 Task: Add the contact request button & flow component in the site builder.
Action: Mouse moved to (925, 62)
Screenshot: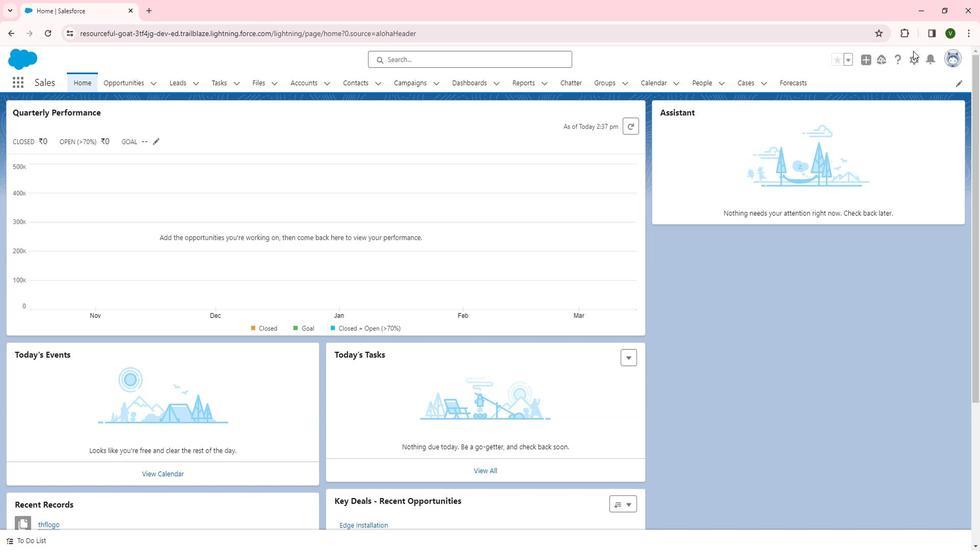 
Action: Mouse pressed left at (925, 62)
Screenshot: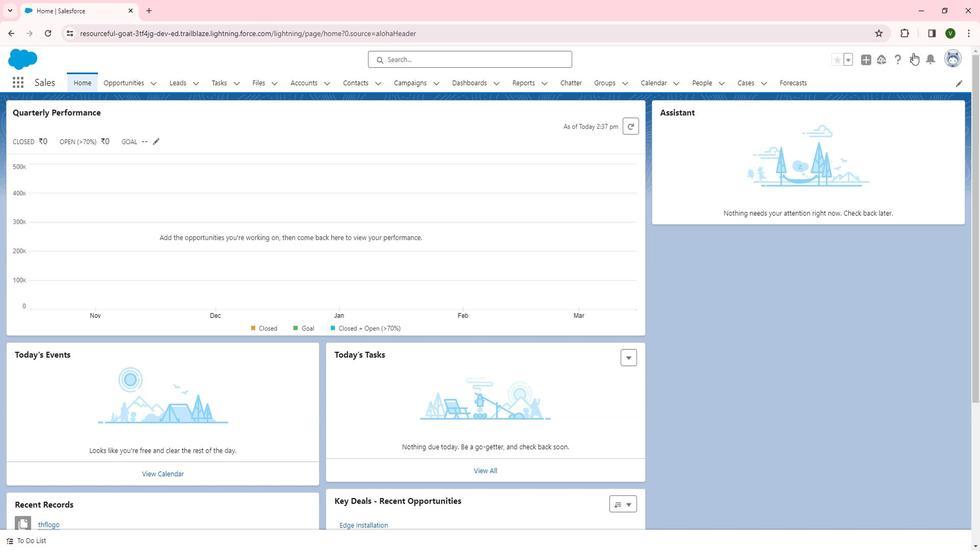 
Action: Mouse moved to (895, 104)
Screenshot: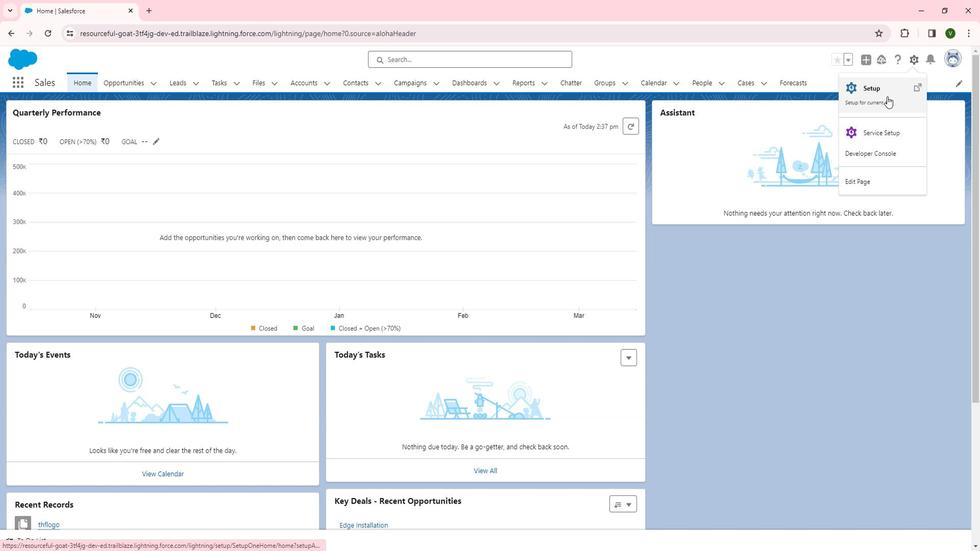 
Action: Mouse pressed left at (895, 104)
Screenshot: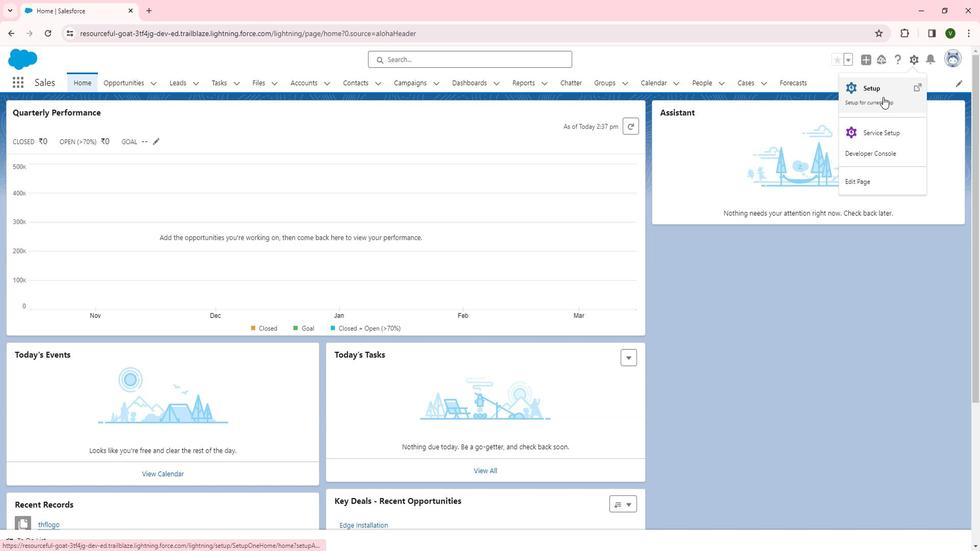 
Action: Mouse moved to (38, 420)
Screenshot: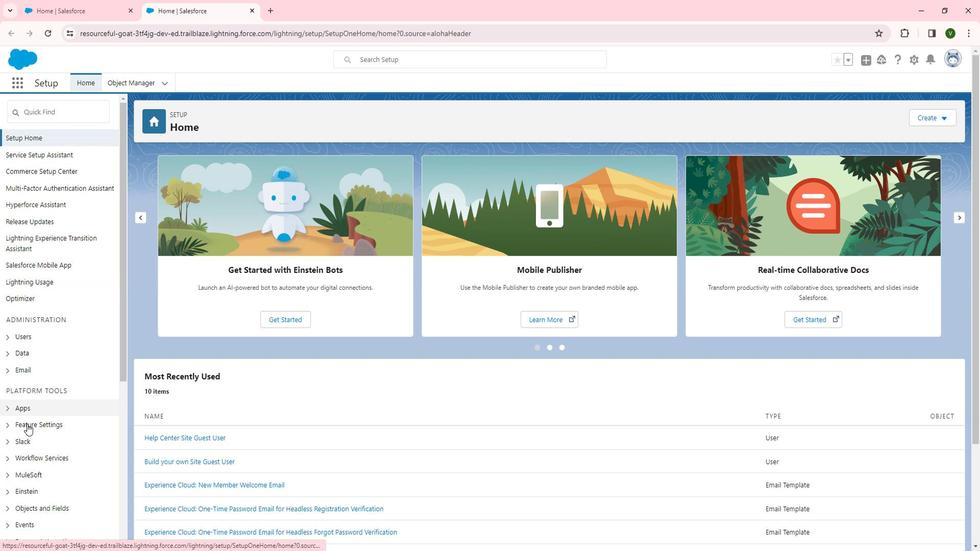 
Action: Mouse pressed left at (38, 420)
Screenshot: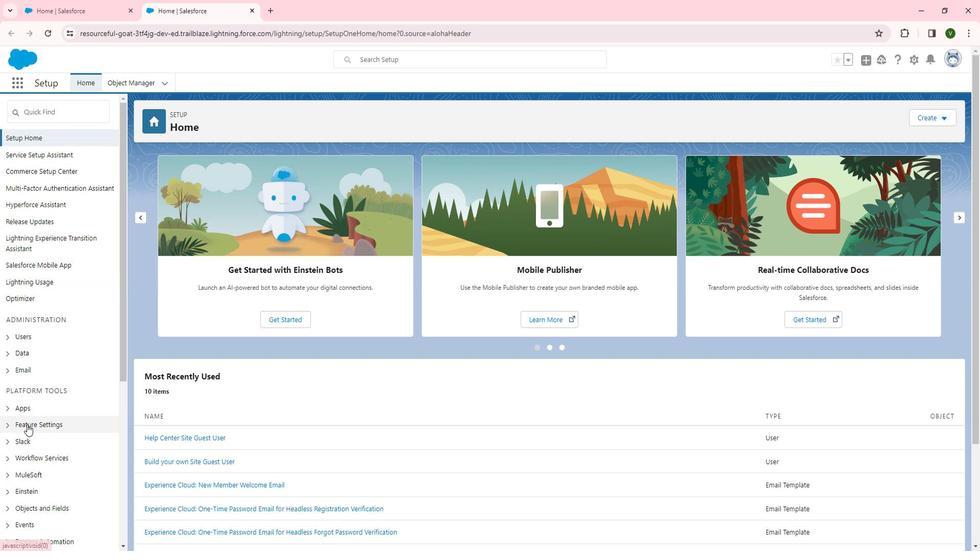
Action: Mouse scrolled (38, 419) with delta (0, 0)
Screenshot: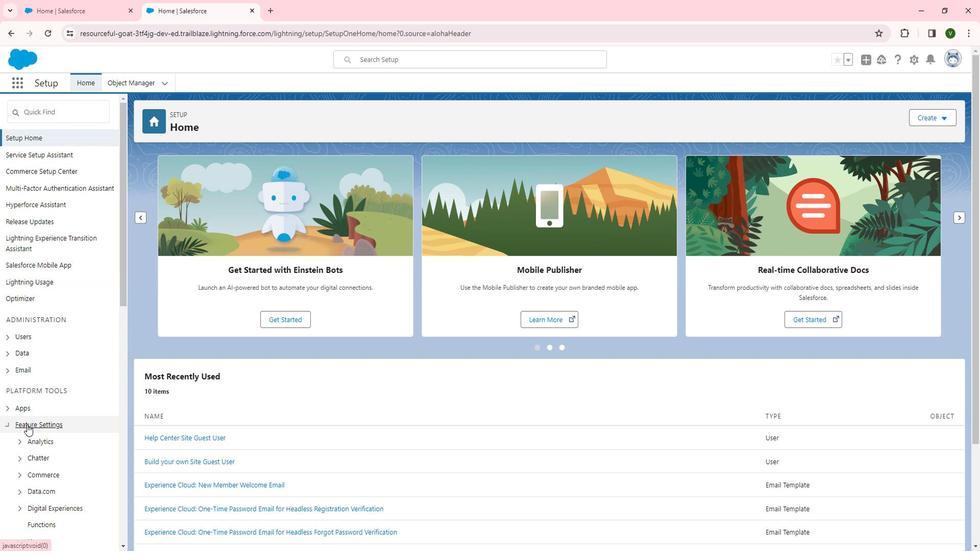 
Action: Mouse scrolled (38, 419) with delta (0, 0)
Screenshot: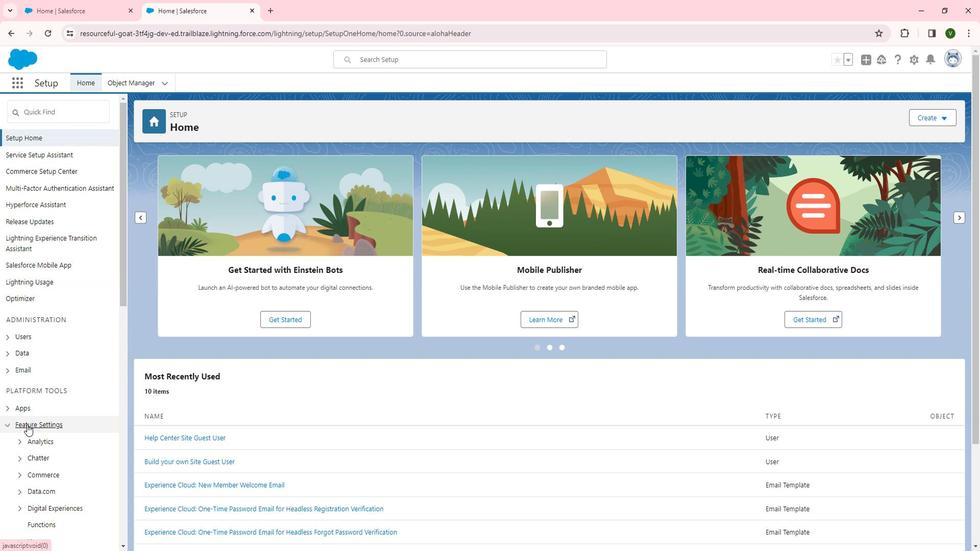 
Action: Mouse moved to (53, 397)
Screenshot: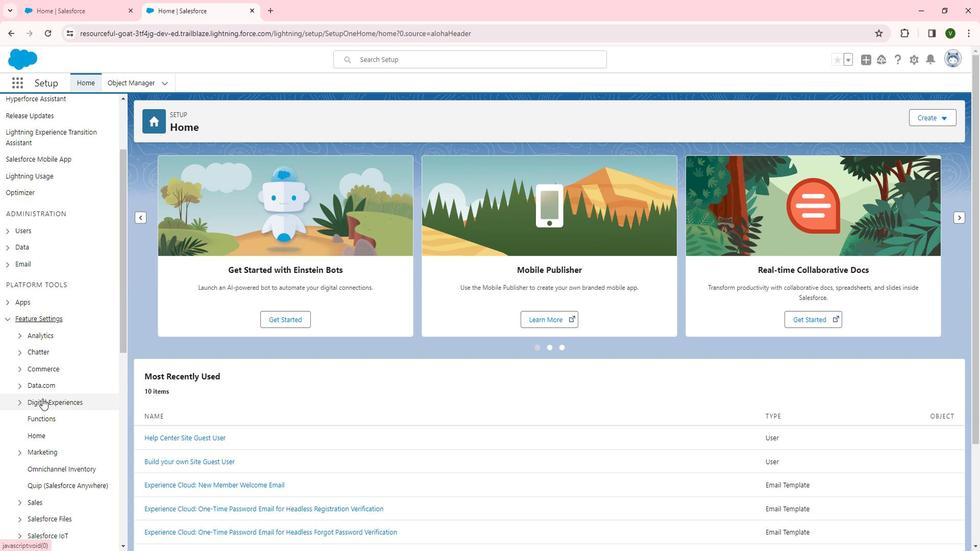 
Action: Mouse pressed left at (53, 397)
Screenshot: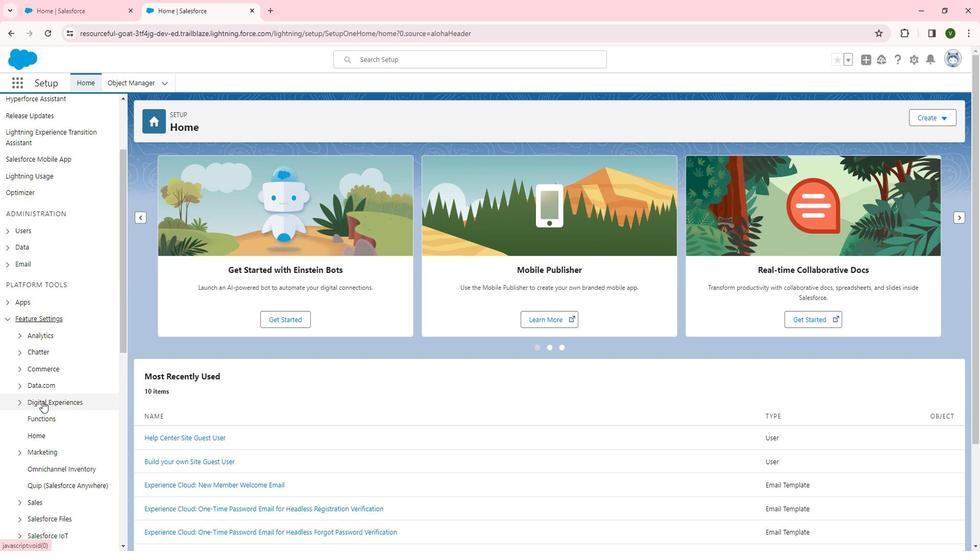 
Action: Mouse scrolled (53, 397) with delta (0, 0)
Screenshot: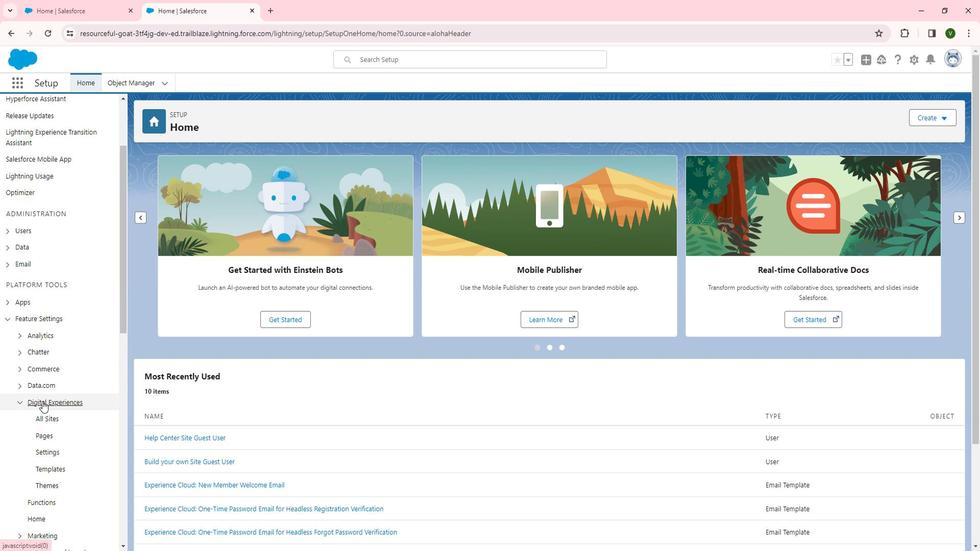 
Action: Mouse scrolled (53, 397) with delta (0, 0)
Screenshot: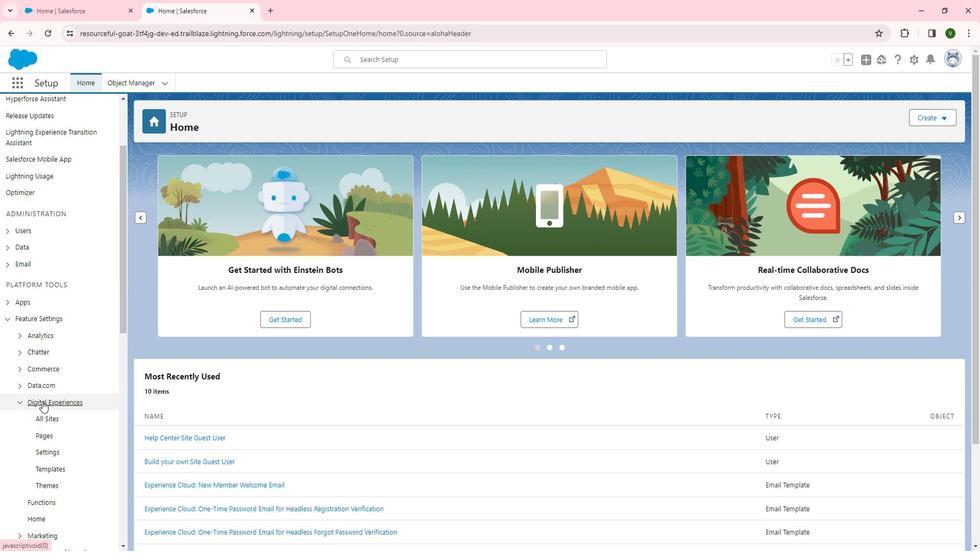 
Action: Mouse moved to (63, 310)
Screenshot: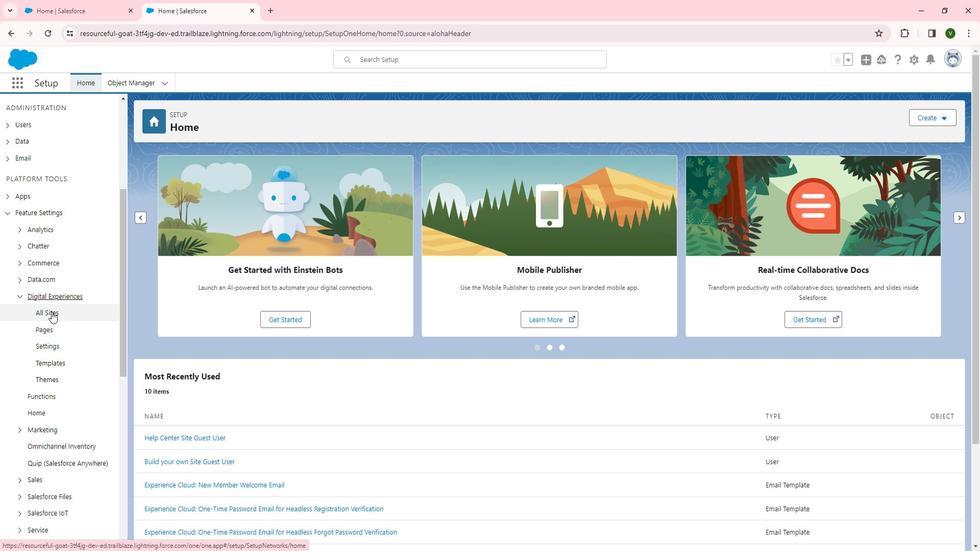 
Action: Mouse pressed left at (63, 310)
Screenshot: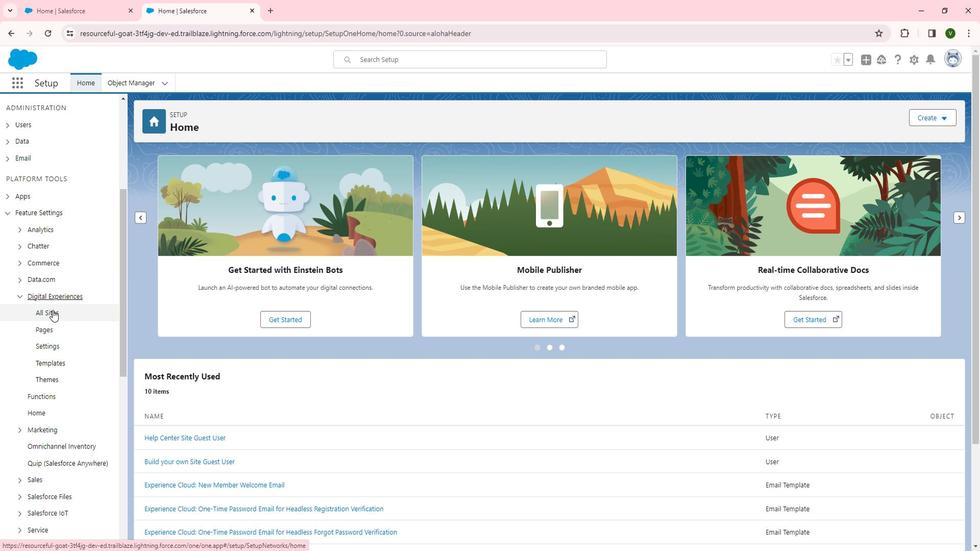 
Action: Mouse moved to (174, 269)
Screenshot: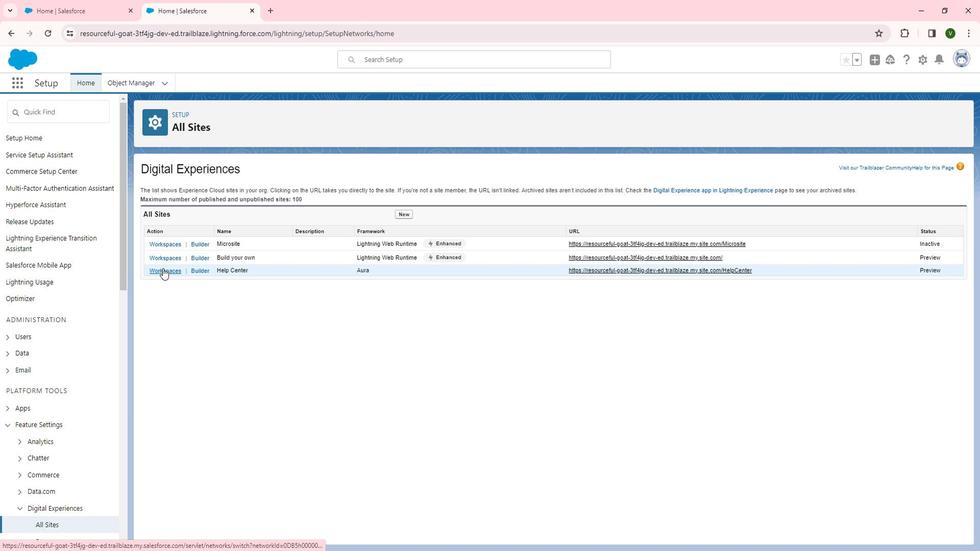 
Action: Mouse pressed left at (174, 269)
Screenshot: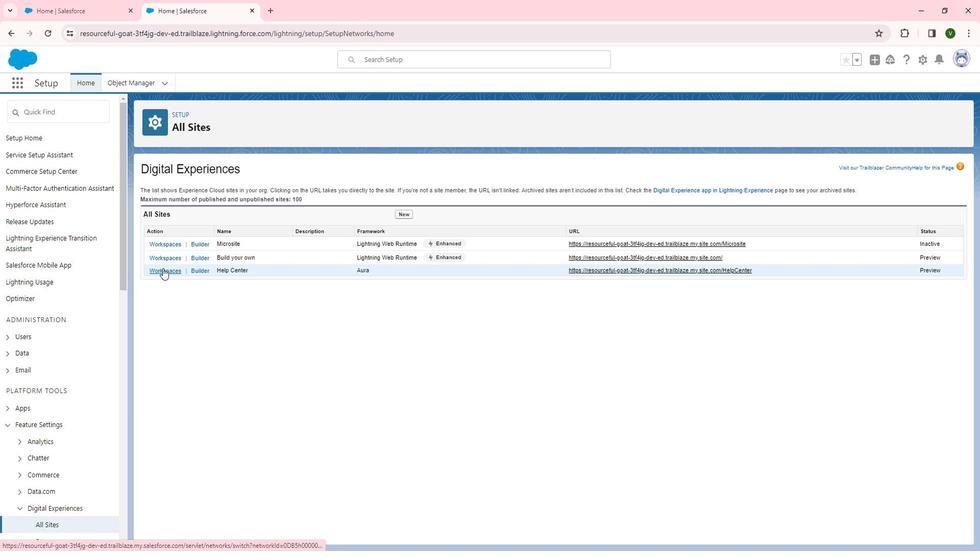 
Action: Mouse moved to (155, 238)
Screenshot: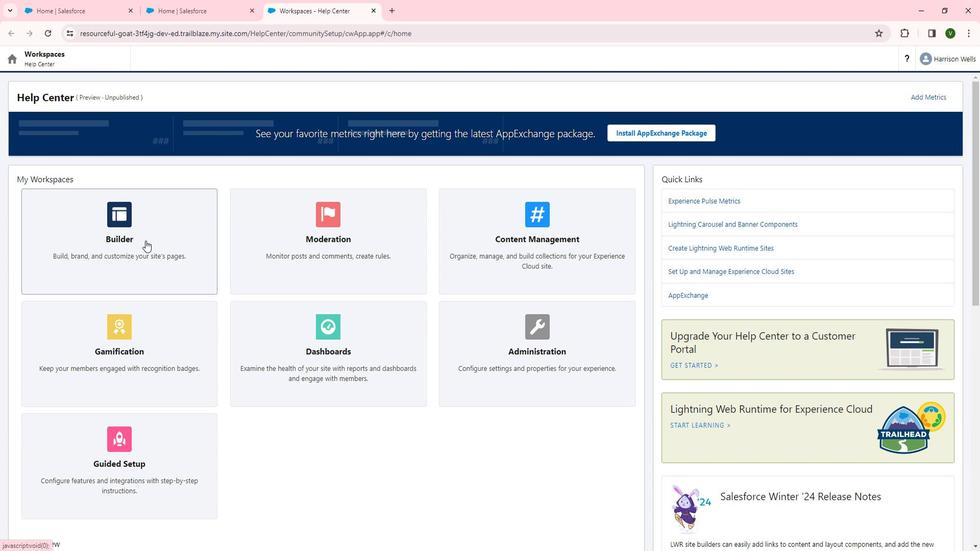 
Action: Mouse pressed left at (155, 238)
Screenshot: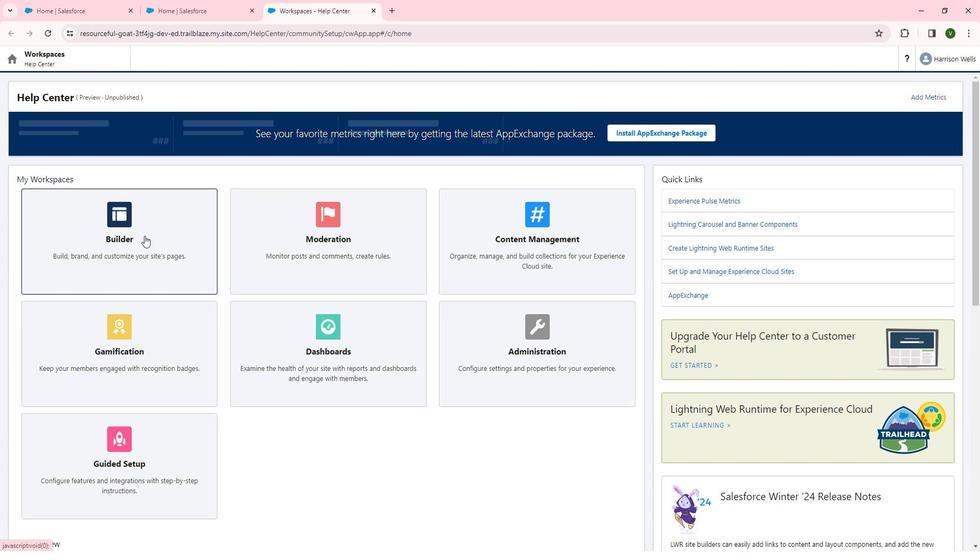 
Action: Mouse moved to (32, 119)
Screenshot: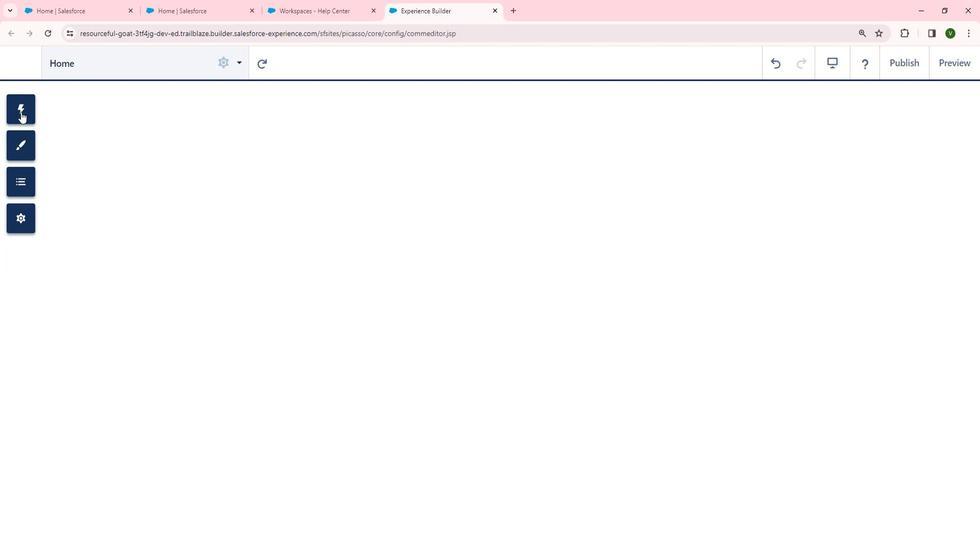 
Action: Mouse pressed left at (32, 119)
Screenshot: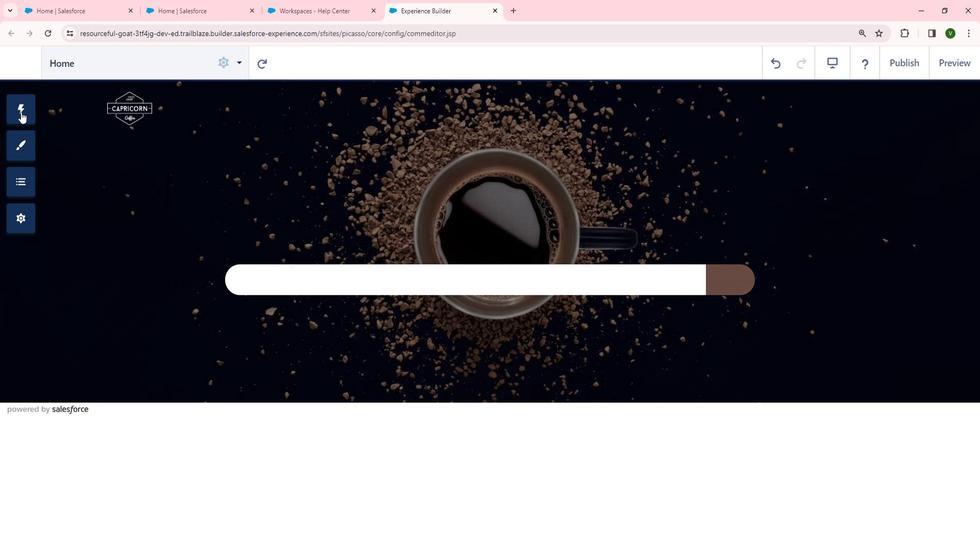 
Action: Mouse moved to (396, 458)
Screenshot: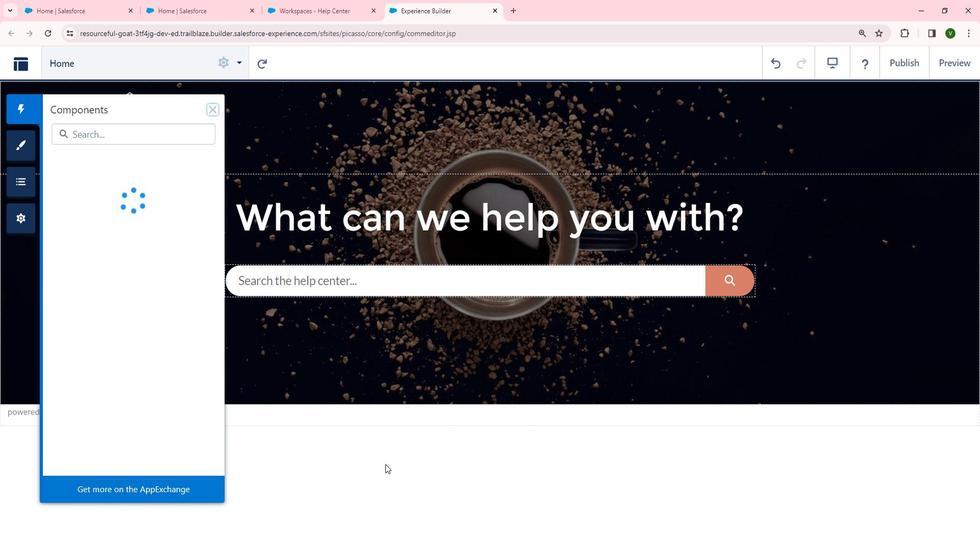 
Action: Mouse scrolled (396, 458) with delta (0, 0)
Screenshot: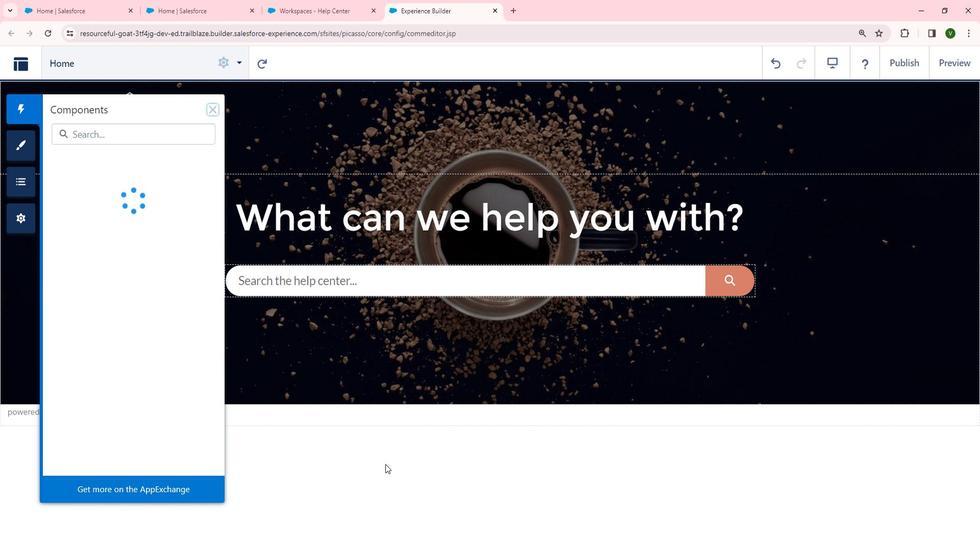 
Action: Mouse scrolled (396, 458) with delta (0, 0)
Screenshot: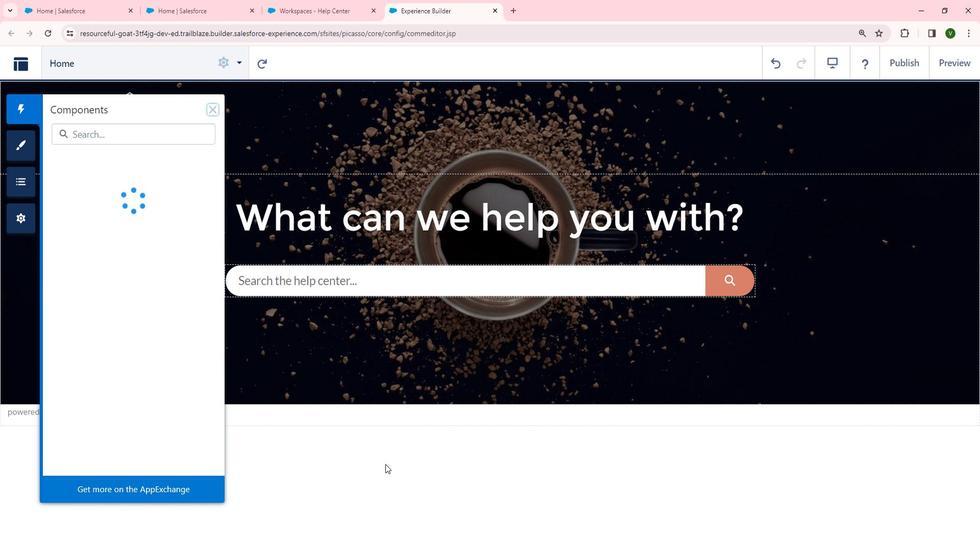 
Action: Mouse scrolled (396, 458) with delta (0, 0)
Screenshot: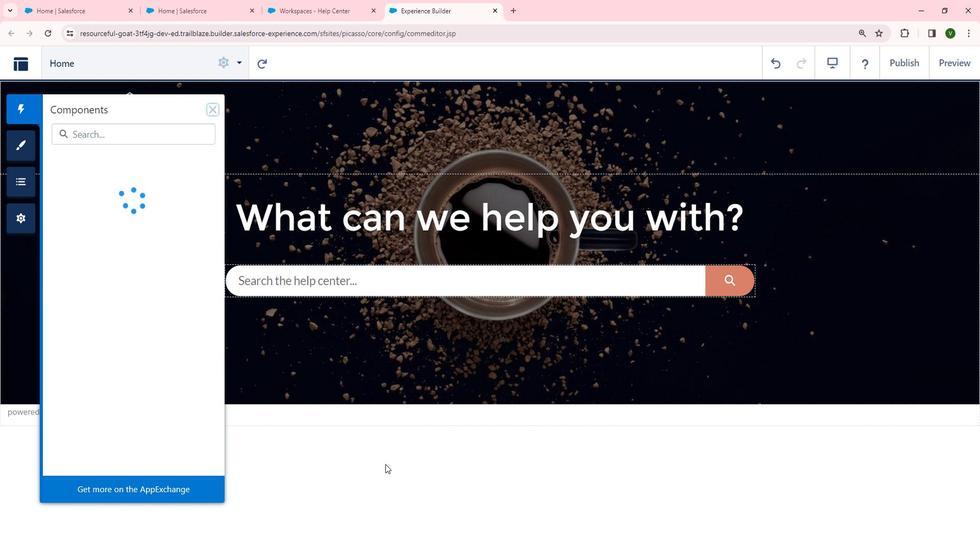 
Action: Mouse scrolled (396, 458) with delta (0, 0)
Screenshot: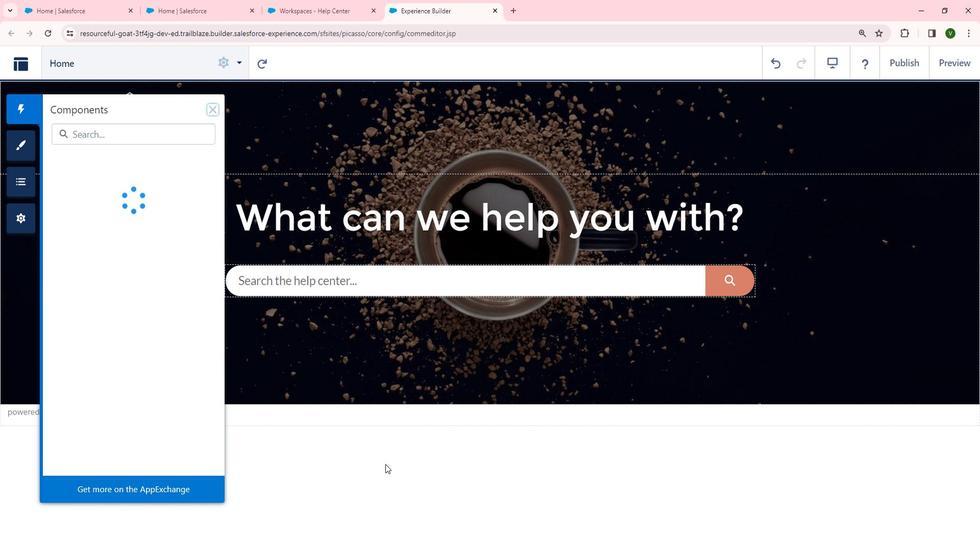 
Action: Mouse scrolled (396, 458) with delta (0, 0)
Screenshot: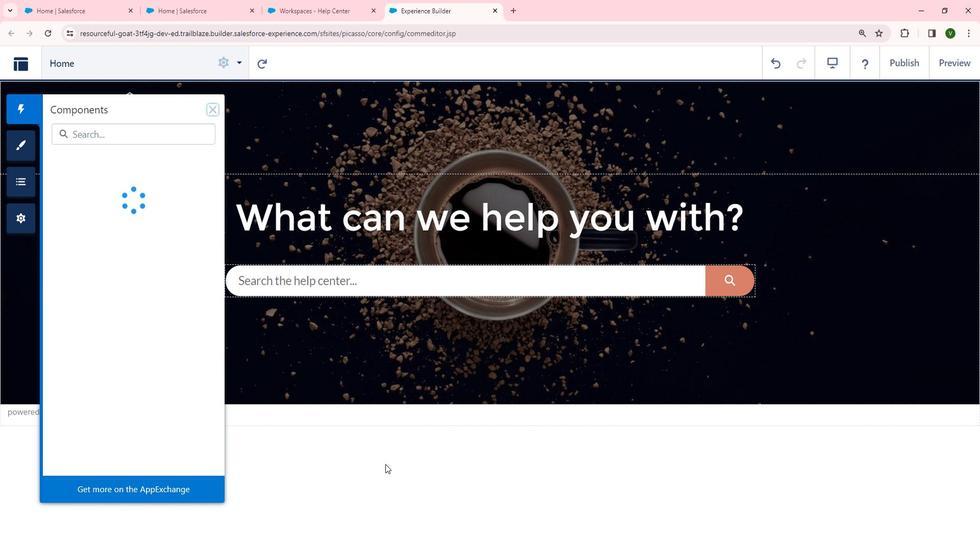 
Action: Mouse moved to (337, 424)
Screenshot: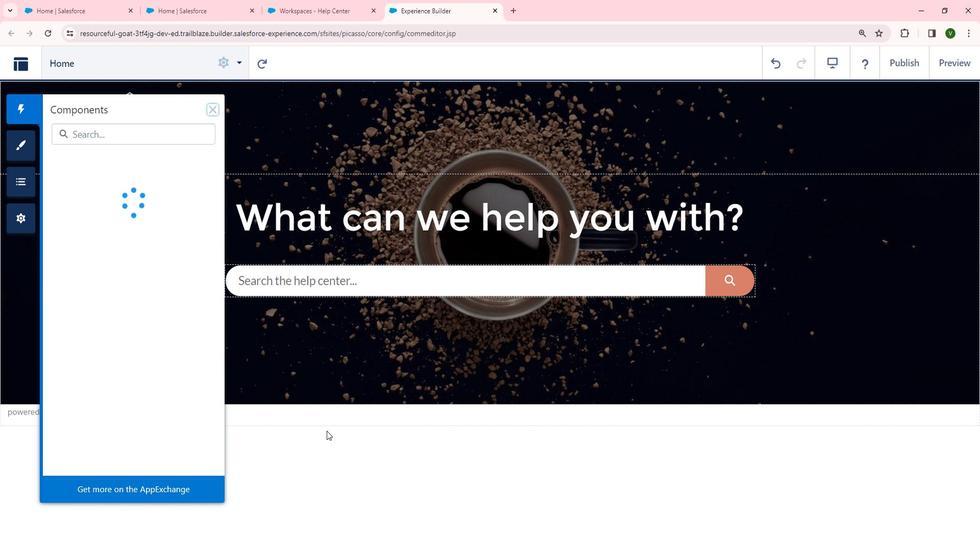 
Action: Mouse scrolled (337, 423) with delta (0, 0)
Screenshot: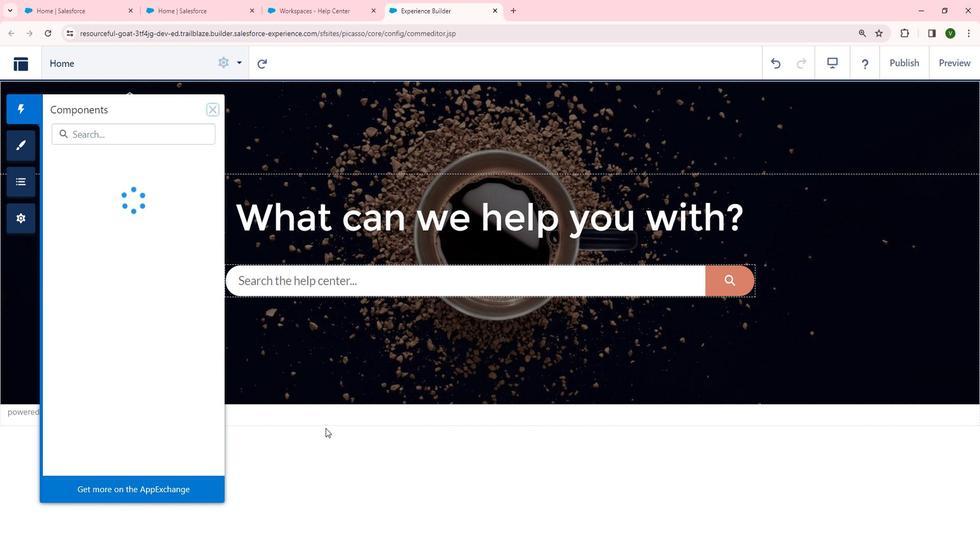 
Action: Mouse scrolled (337, 423) with delta (0, 0)
Screenshot: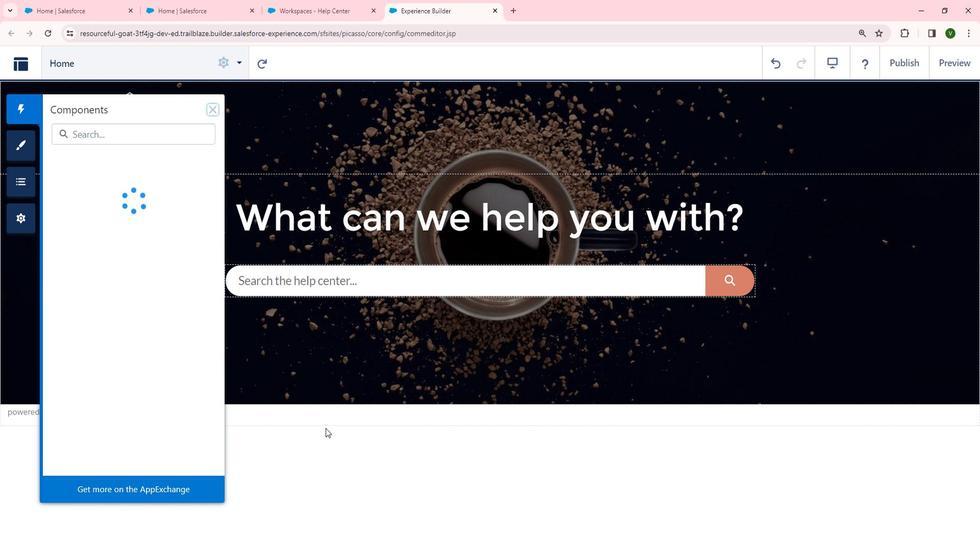 
Action: Mouse moved to (334, 423)
Screenshot: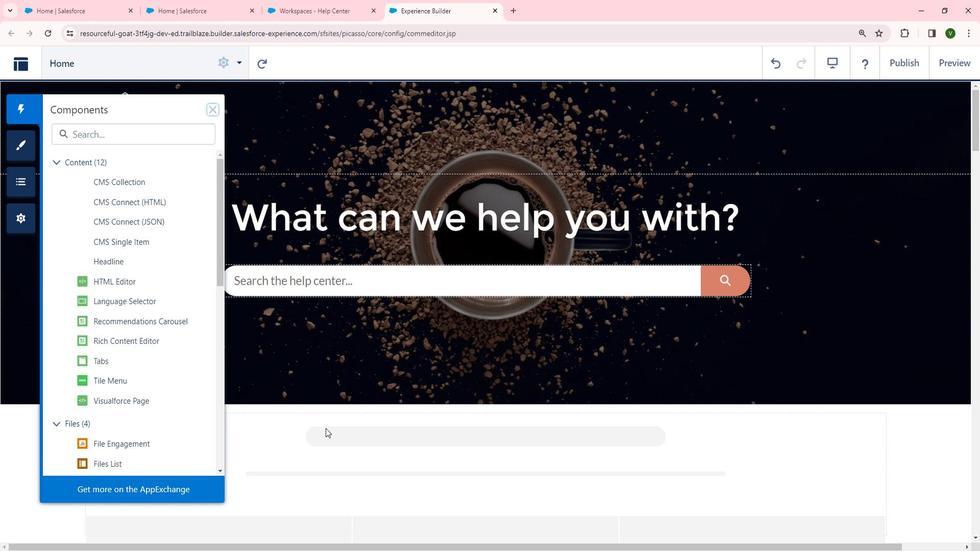 
Action: Mouse scrolled (334, 423) with delta (0, 0)
Screenshot: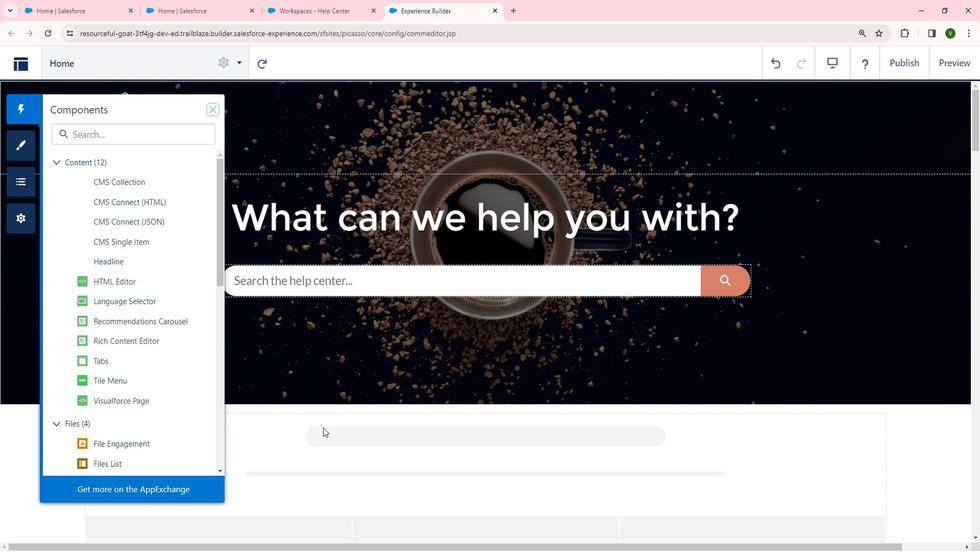 
Action: Mouse scrolled (334, 423) with delta (0, 0)
Screenshot: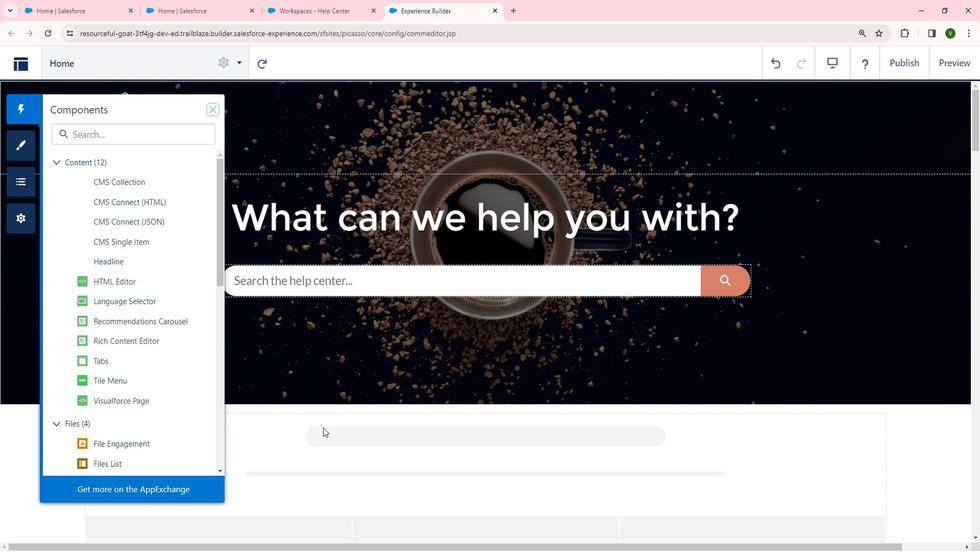 
Action: Mouse scrolled (334, 423) with delta (0, 0)
Screenshot: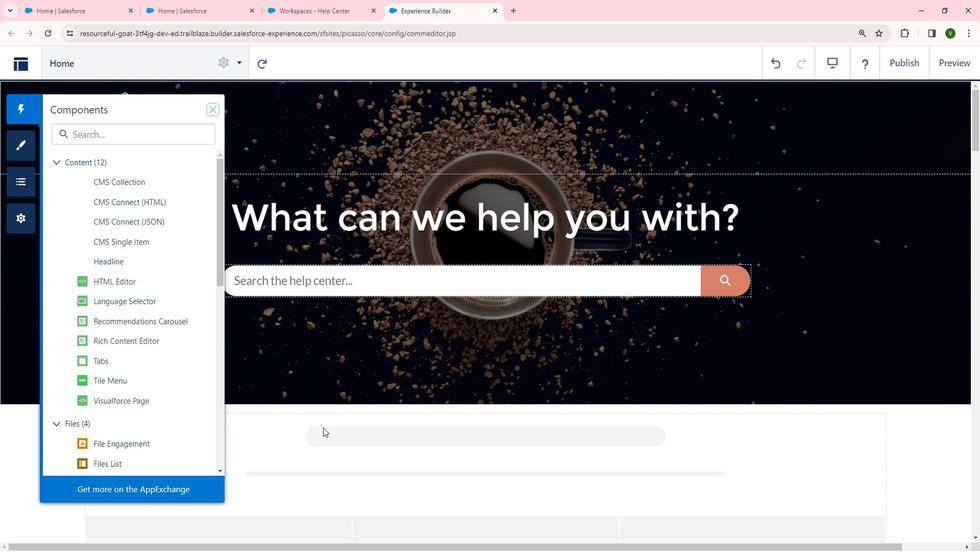 
Action: Mouse scrolled (334, 423) with delta (0, 0)
Screenshot: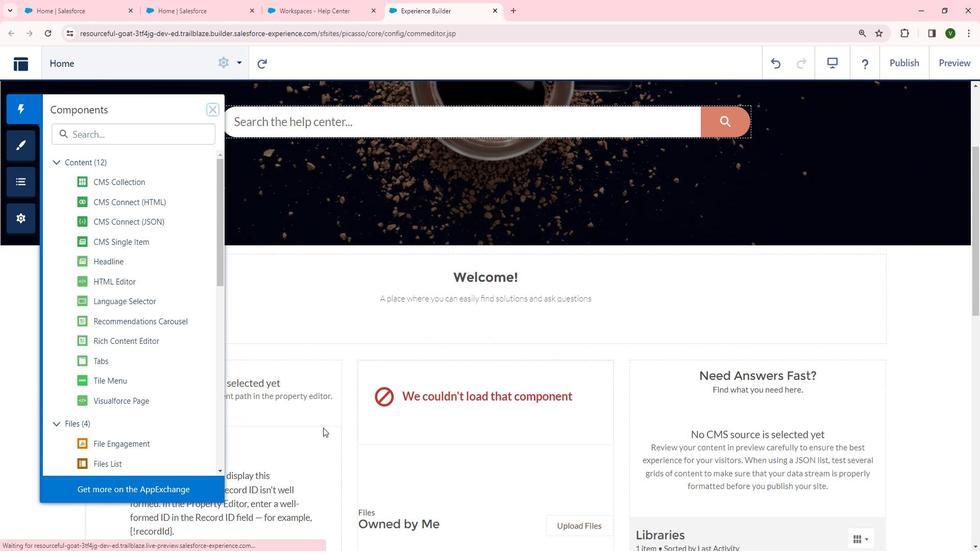 
Action: Mouse scrolled (334, 423) with delta (0, 0)
Screenshot: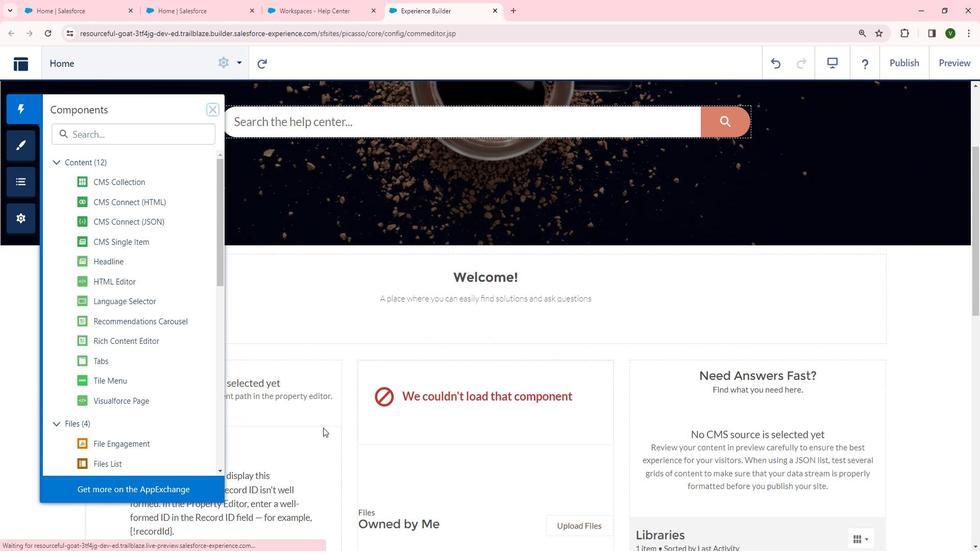 
Action: Mouse scrolled (334, 423) with delta (0, 0)
Screenshot: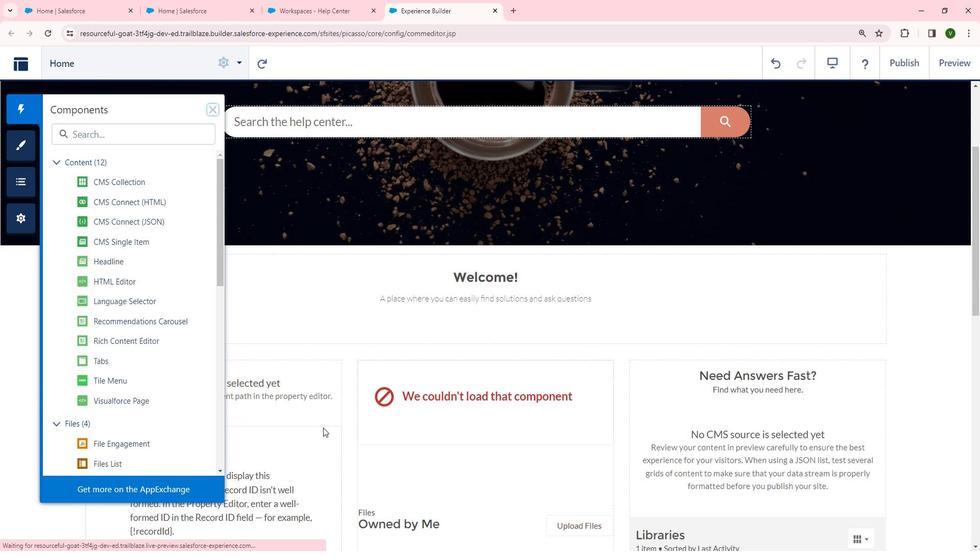 
Action: Mouse scrolled (334, 423) with delta (0, 0)
Screenshot: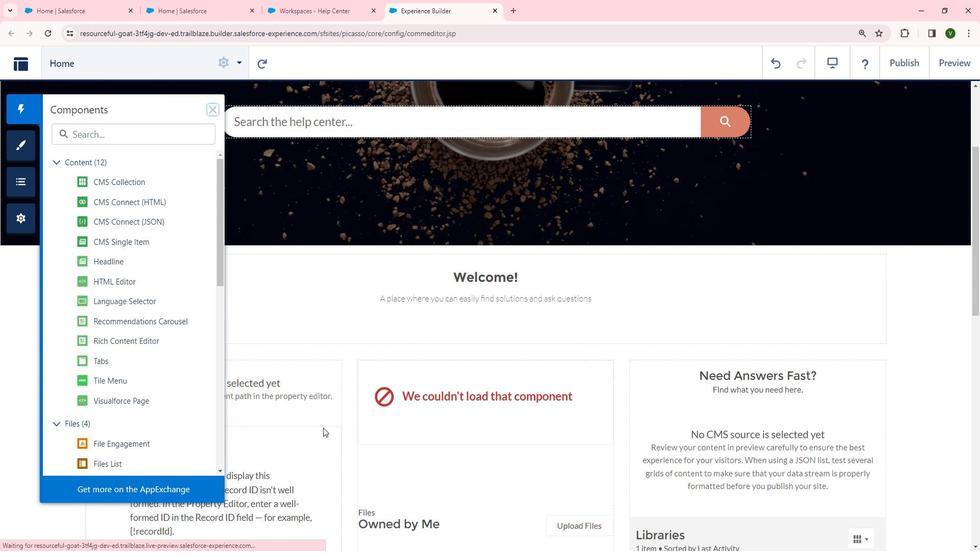 
Action: Mouse moved to (161, 327)
Screenshot: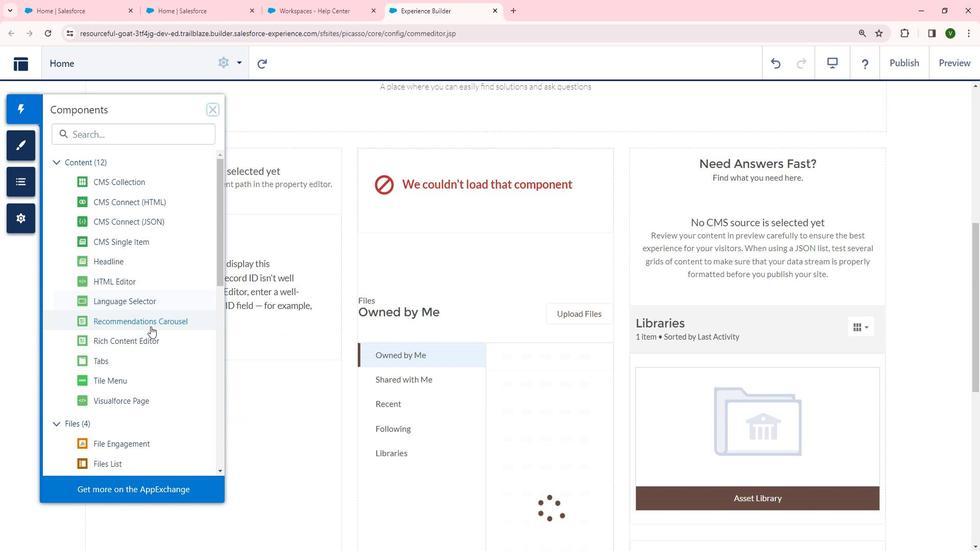 
Action: Mouse scrolled (161, 327) with delta (0, 0)
Screenshot: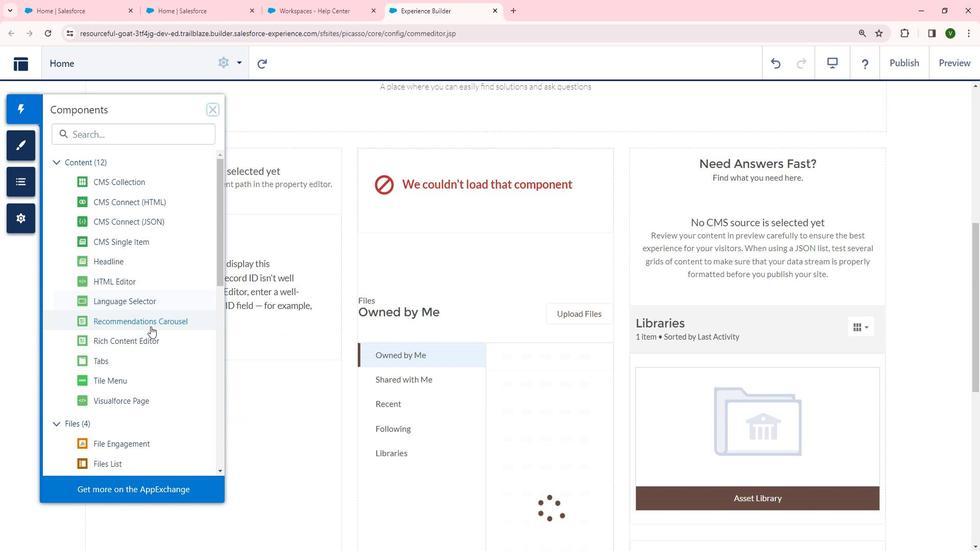 
Action: Mouse scrolled (161, 327) with delta (0, 0)
Screenshot: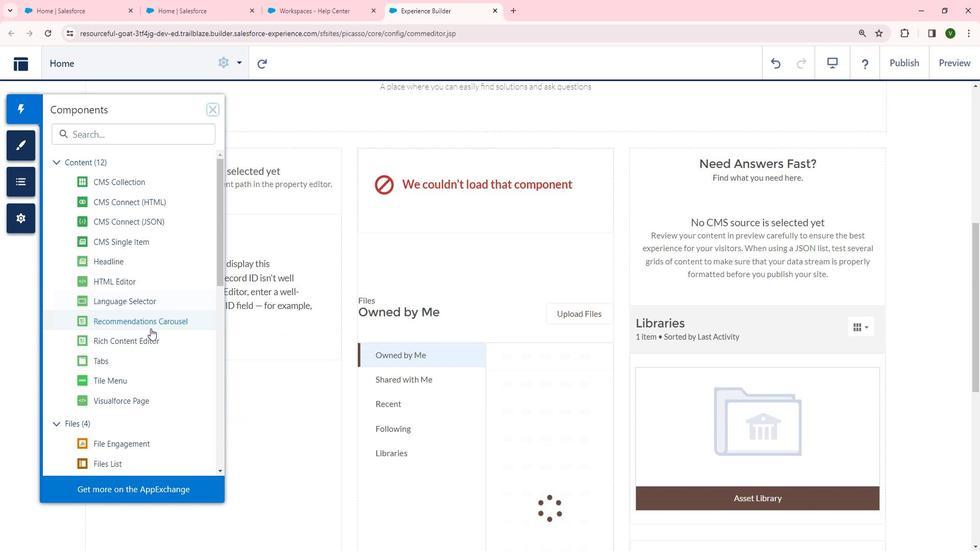 
Action: Mouse scrolled (161, 327) with delta (0, 0)
Screenshot: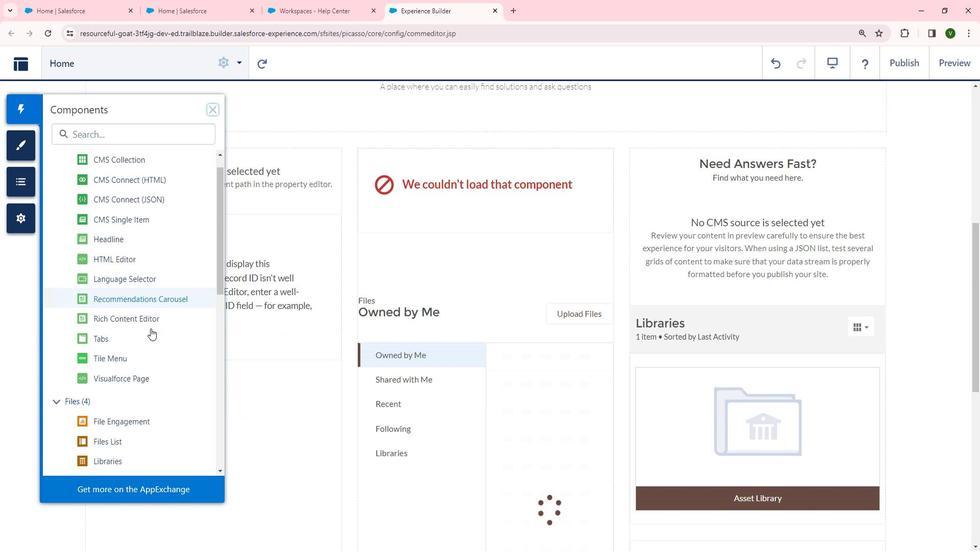 
Action: Mouse scrolled (161, 327) with delta (0, 0)
Screenshot: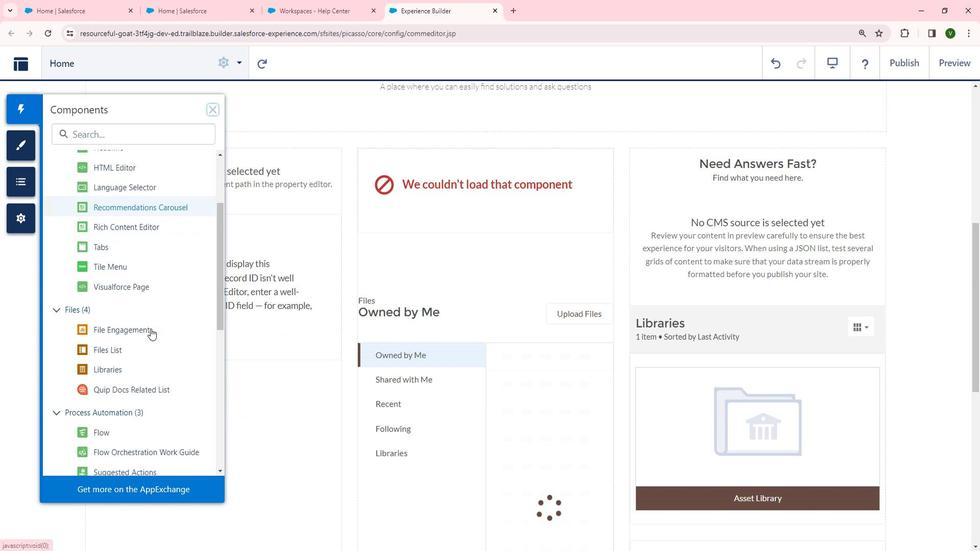 
Action: Mouse moved to (161, 328)
Screenshot: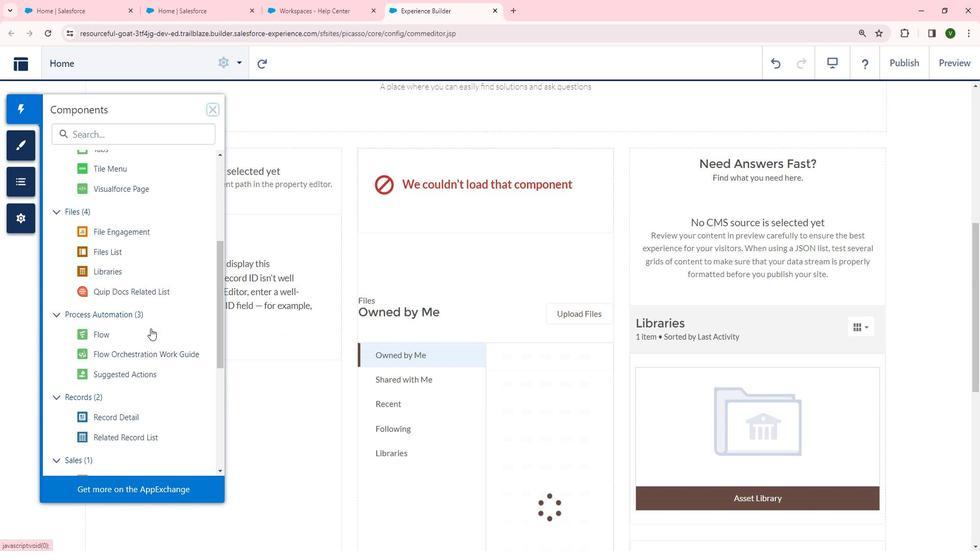 
Action: Mouse scrolled (161, 327) with delta (0, 0)
Screenshot: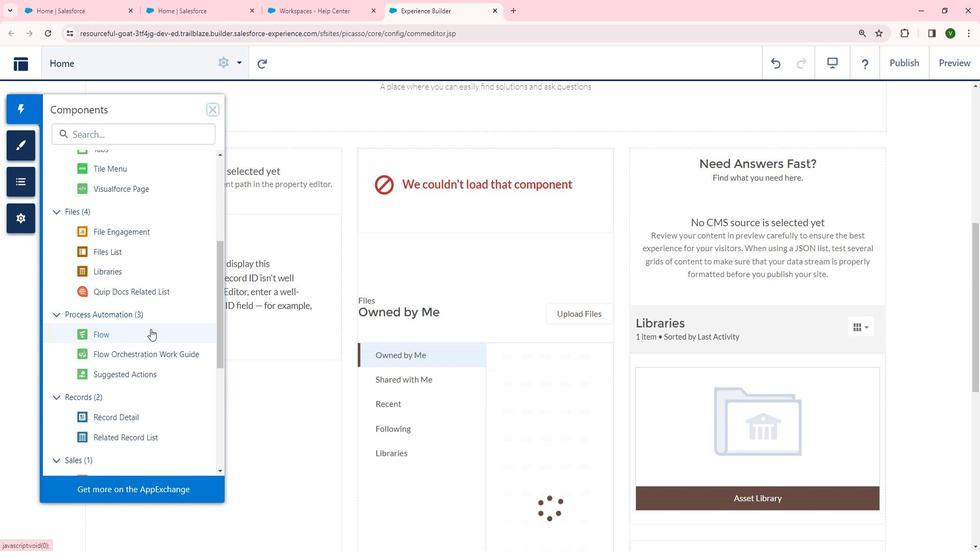 
Action: Mouse scrolled (161, 327) with delta (0, 0)
Screenshot: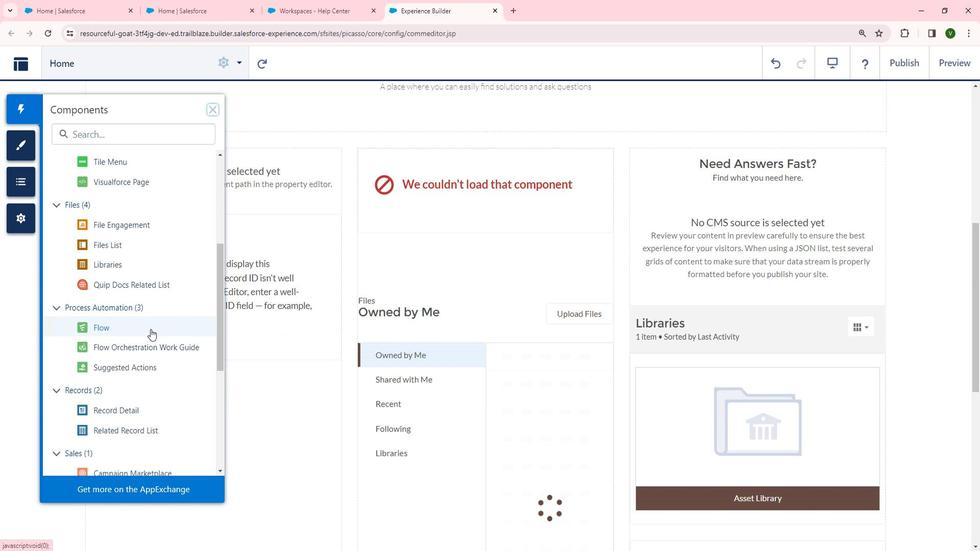 
Action: Mouse scrolled (161, 327) with delta (0, 0)
Screenshot: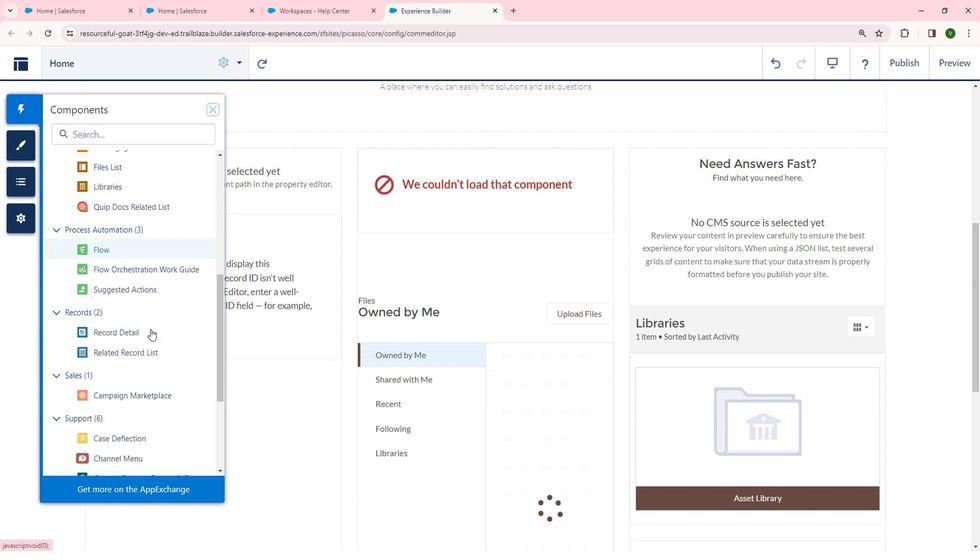 
Action: Mouse moved to (162, 330)
Screenshot: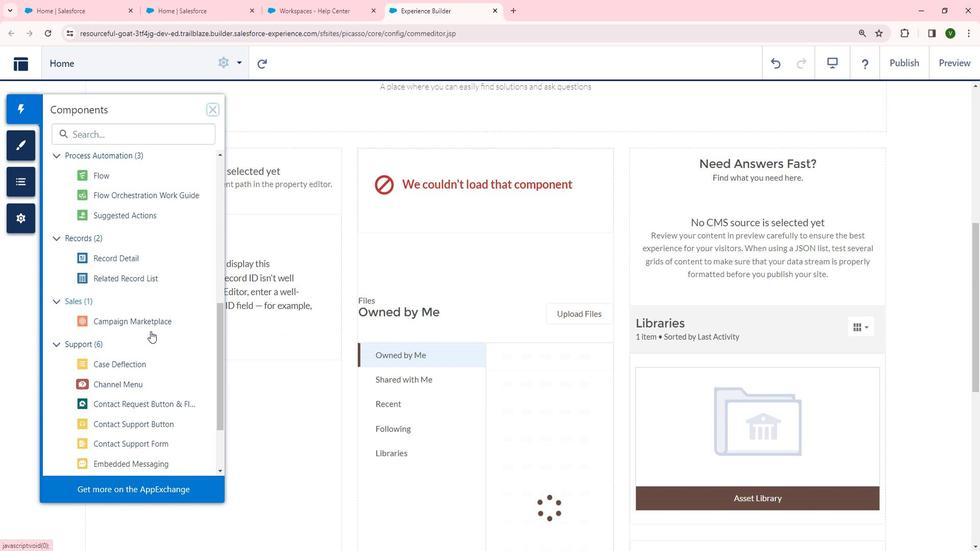 
Action: Mouse scrolled (162, 330) with delta (0, 0)
Screenshot: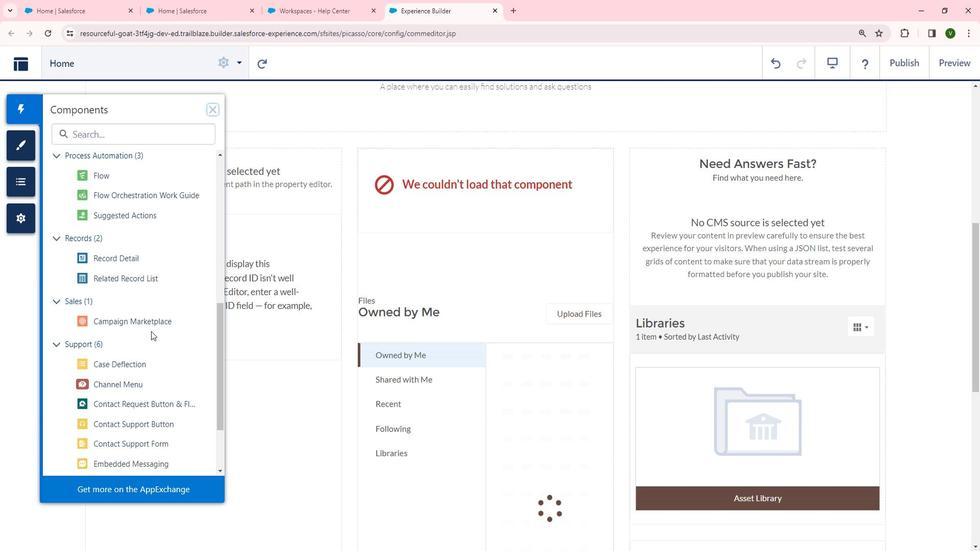 
Action: Mouse moved to (169, 351)
Screenshot: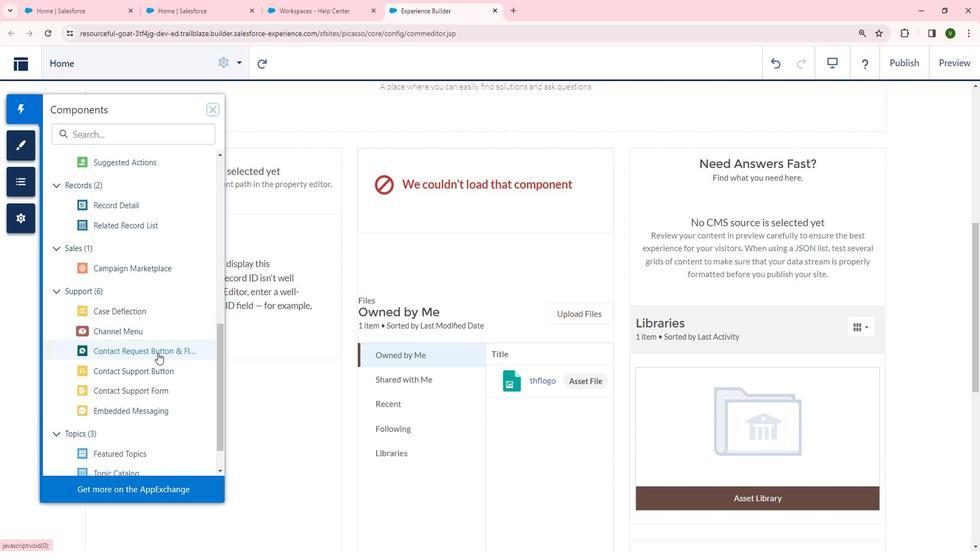 
Action: Mouse pressed left at (169, 351)
Screenshot: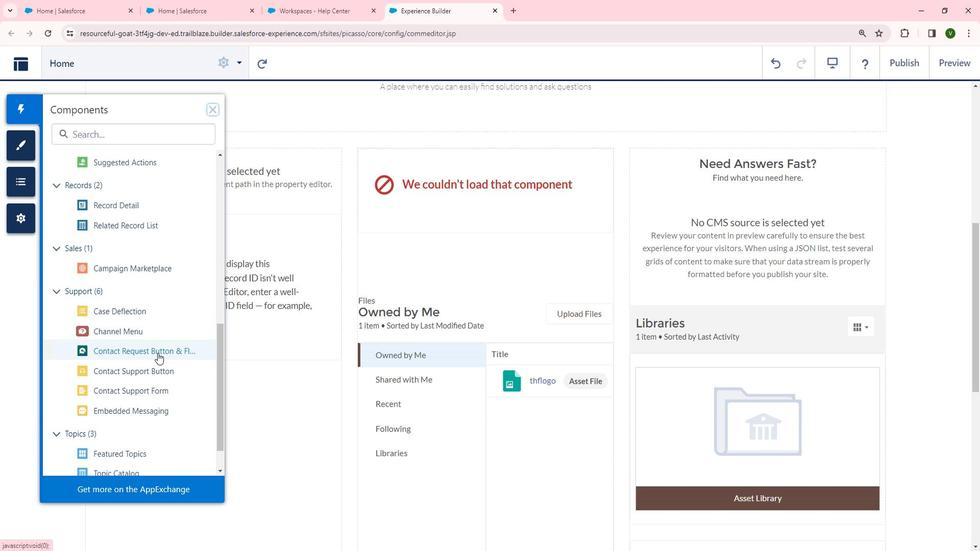 
Action: Mouse moved to (401, 465)
Screenshot: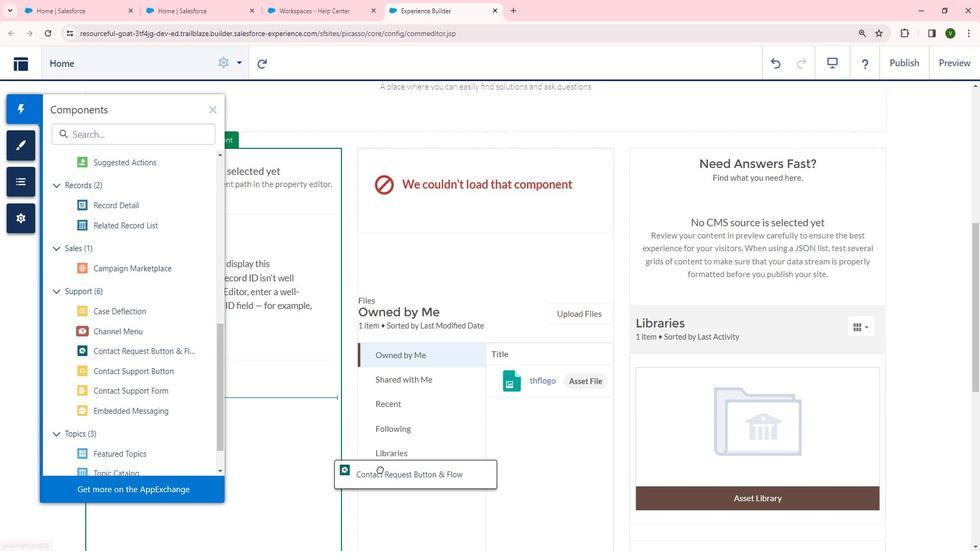 
Action: Mouse scrolled (401, 464) with delta (0, 0)
Screenshot: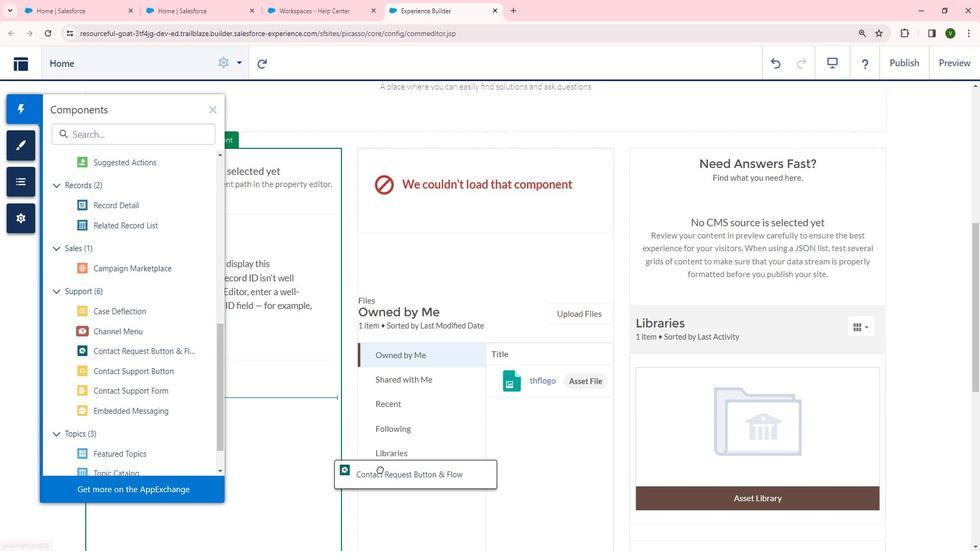 
Action: Mouse scrolled (401, 464) with delta (0, 0)
Screenshot: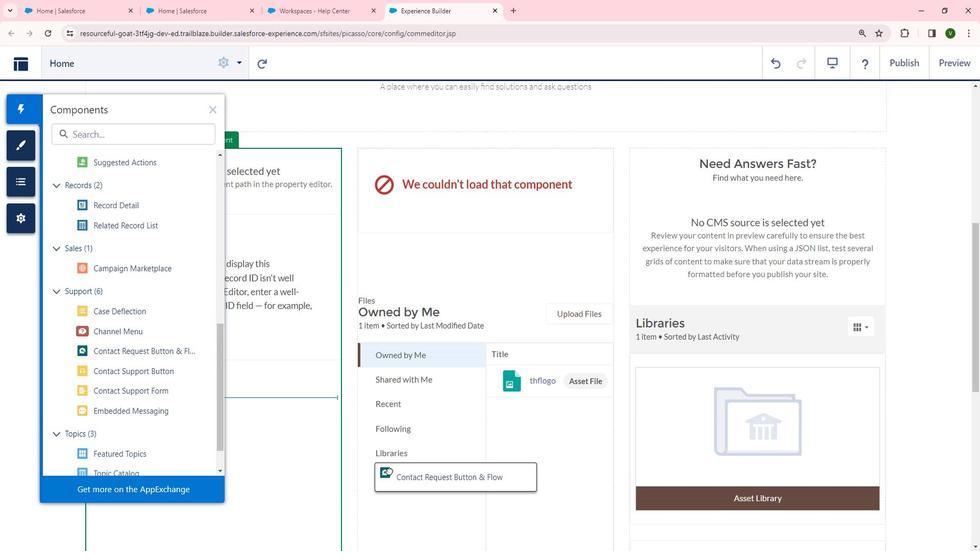 
Action: Mouse scrolled (401, 464) with delta (0, 0)
Screenshot: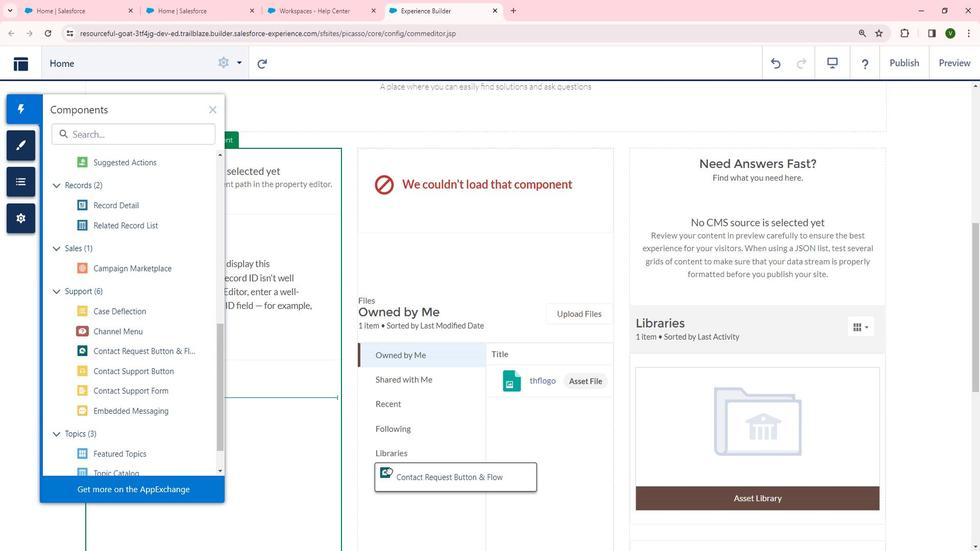 
Action: Mouse scrolled (401, 464) with delta (0, 0)
Screenshot: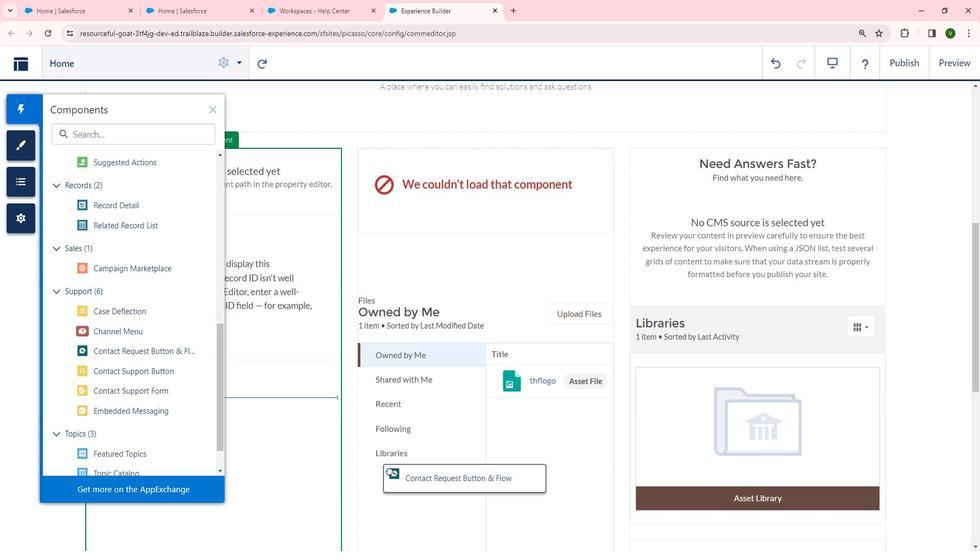 
Action: Mouse moved to (402, 465)
Screenshot: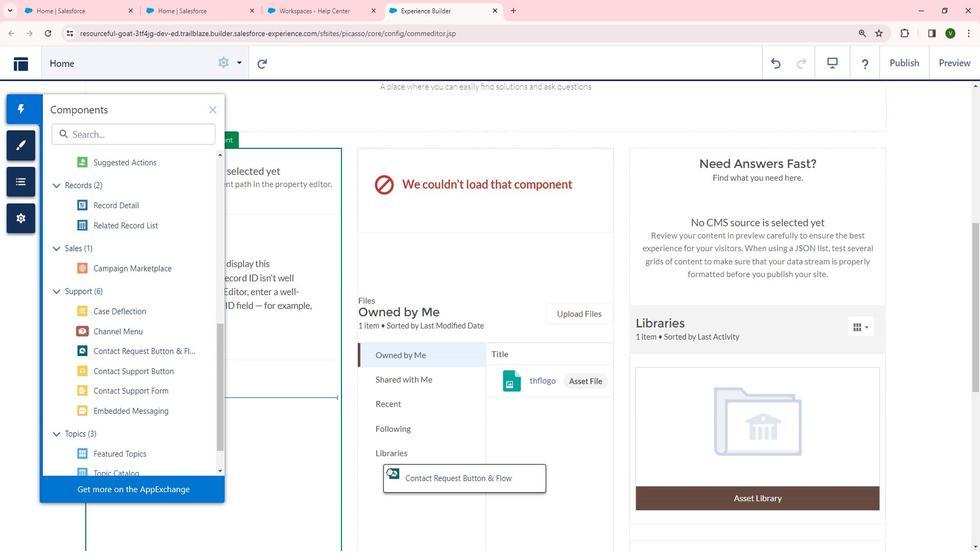 
Action: Mouse scrolled (402, 465) with delta (0, 0)
Screenshot: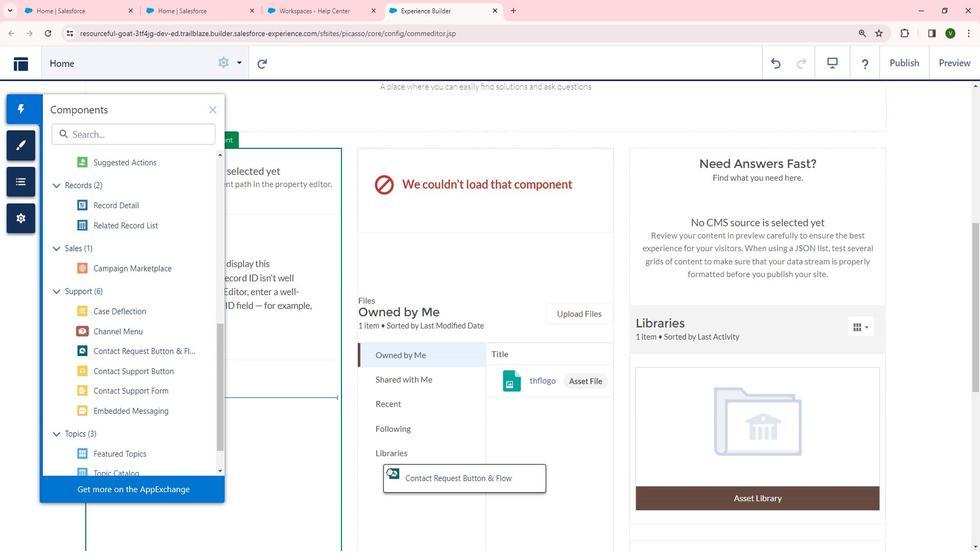 
Action: Mouse moved to (729, 501)
Screenshot: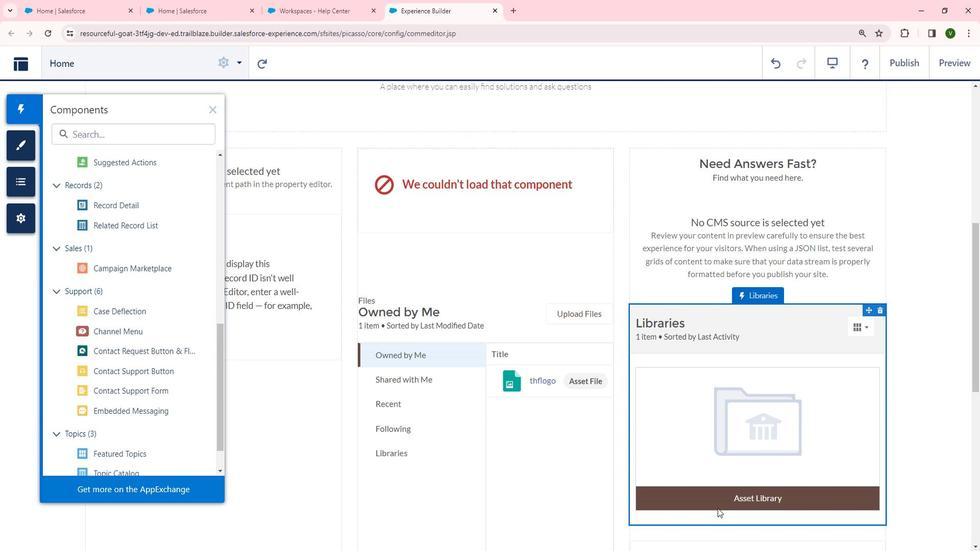 
Action: Mouse scrolled (729, 500) with delta (0, 0)
Screenshot: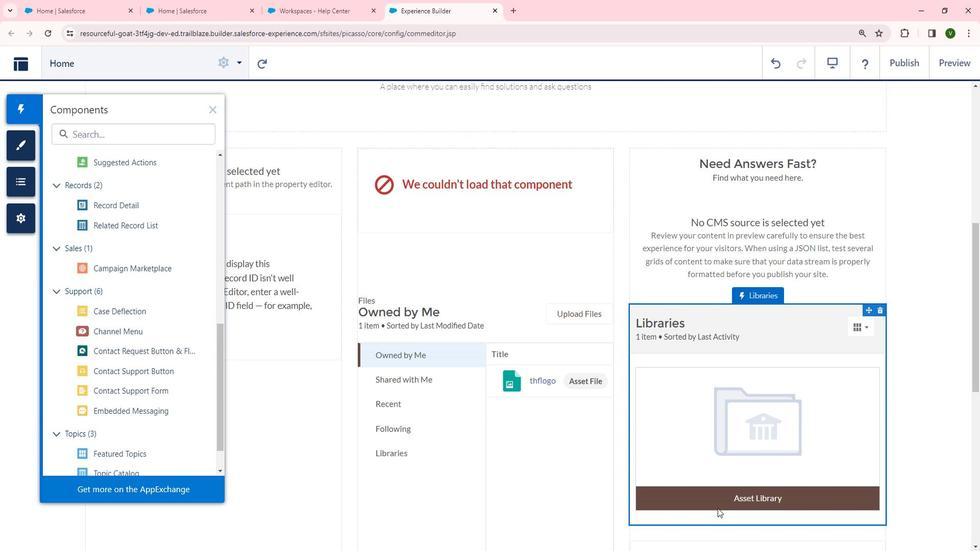 
Action: Mouse scrolled (729, 500) with delta (0, 0)
Screenshot: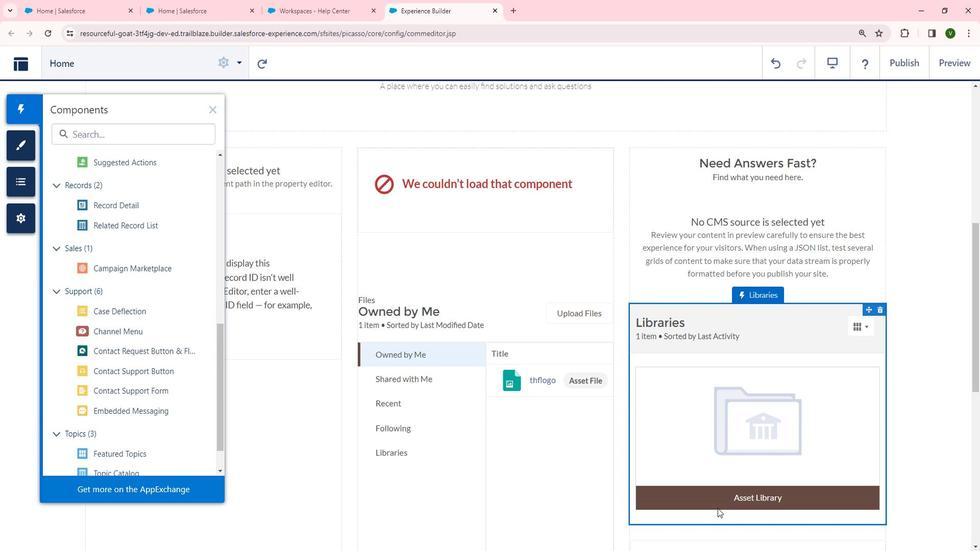 
Action: Mouse scrolled (729, 500) with delta (0, 0)
Screenshot: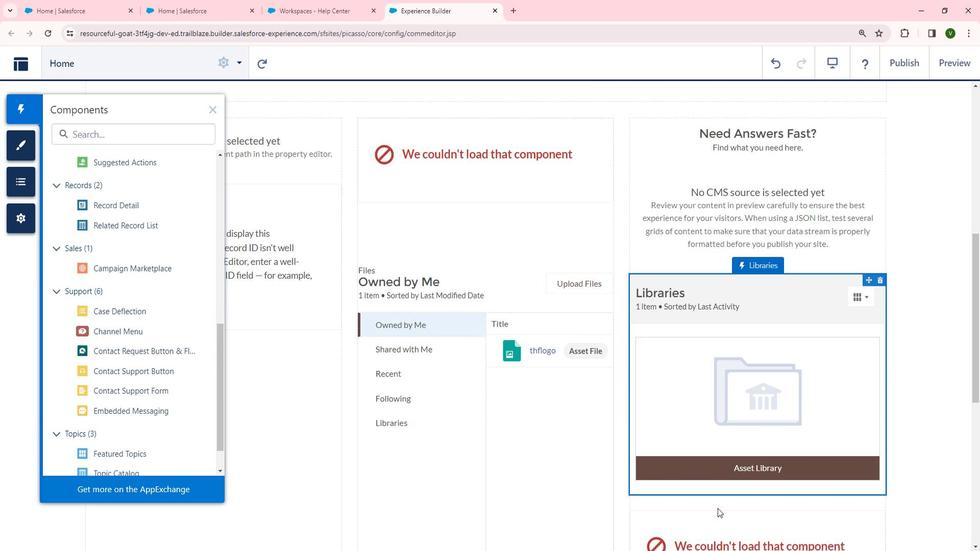 
Action: Mouse scrolled (729, 500) with delta (0, 0)
Screenshot: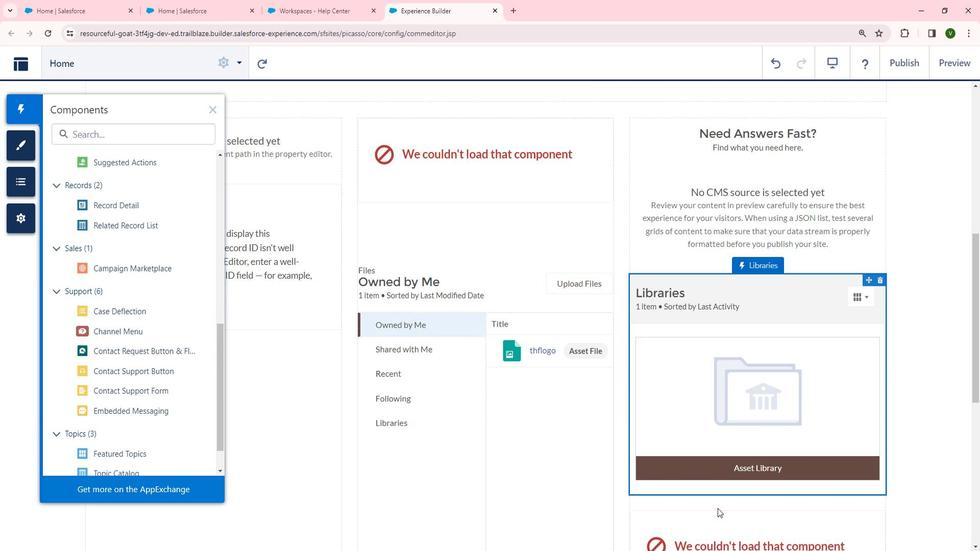 
Action: Mouse moved to (728, 499)
Screenshot: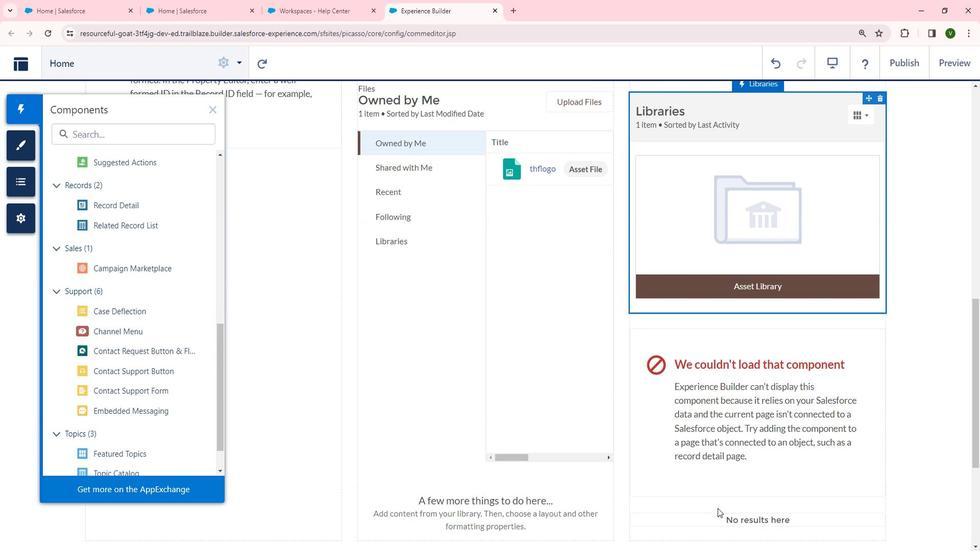 
Action: Mouse scrolled (728, 499) with delta (0, 0)
Screenshot: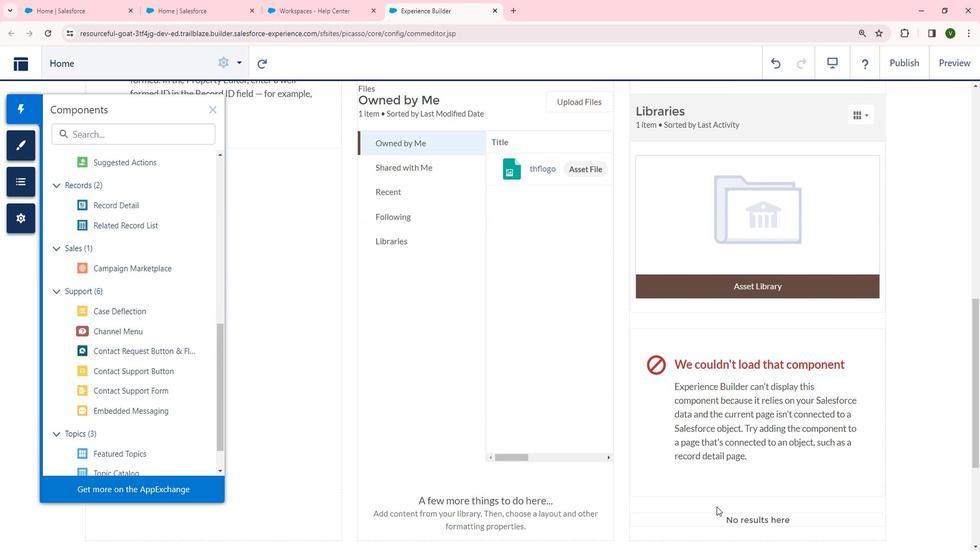 
Action: Mouse scrolled (728, 499) with delta (0, 0)
Screenshot: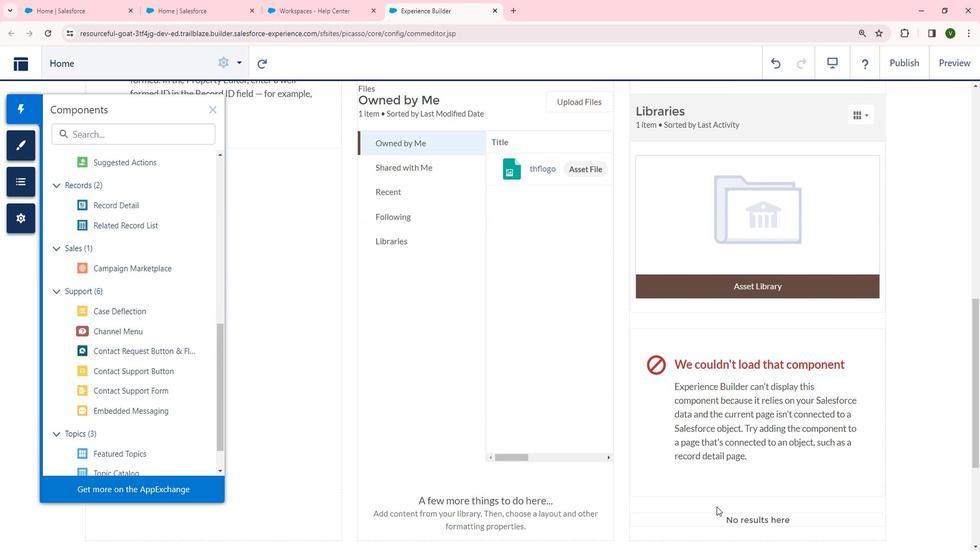 
Action: Mouse moved to (728, 499)
Screenshot: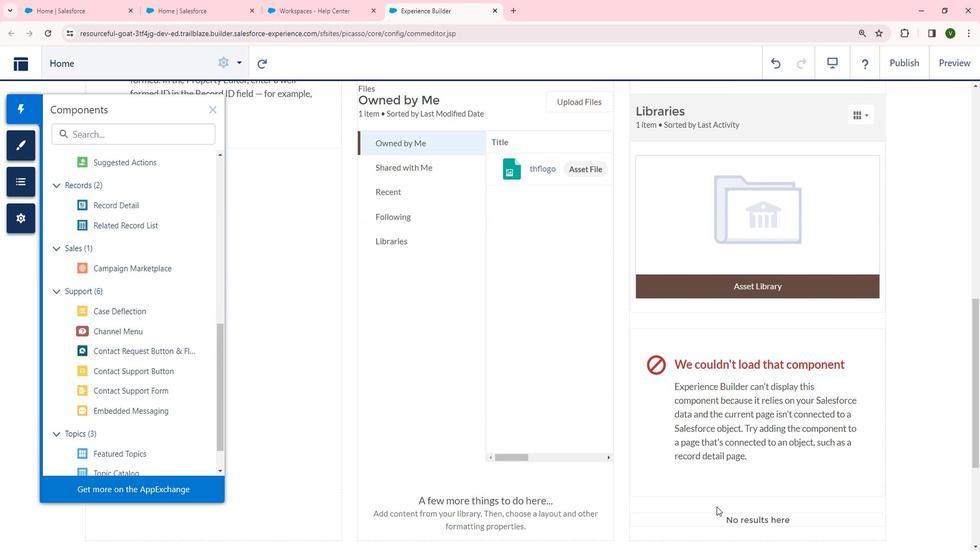 
Action: Mouse scrolled (728, 499) with delta (0, 0)
Screenshot: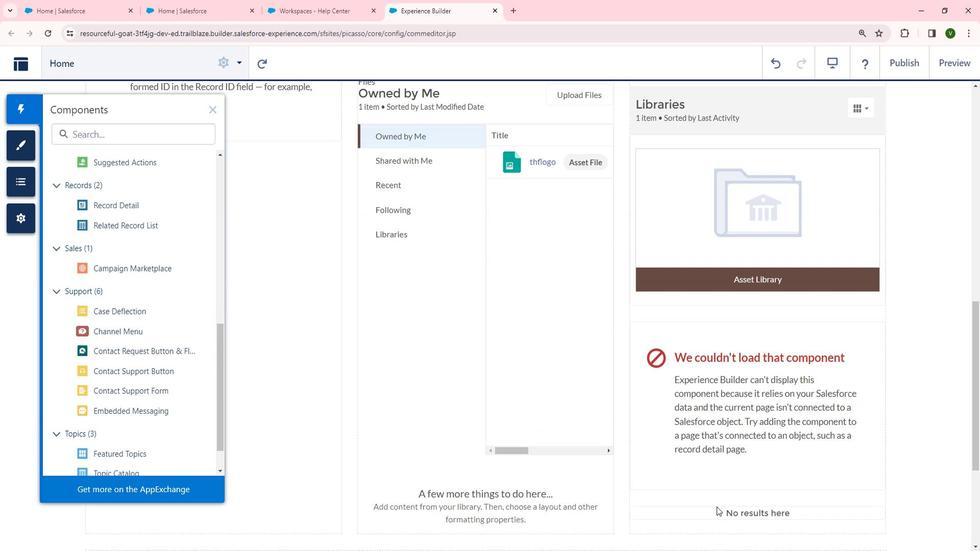 
Action: Mouse moved to (865, 208)
Screenshot: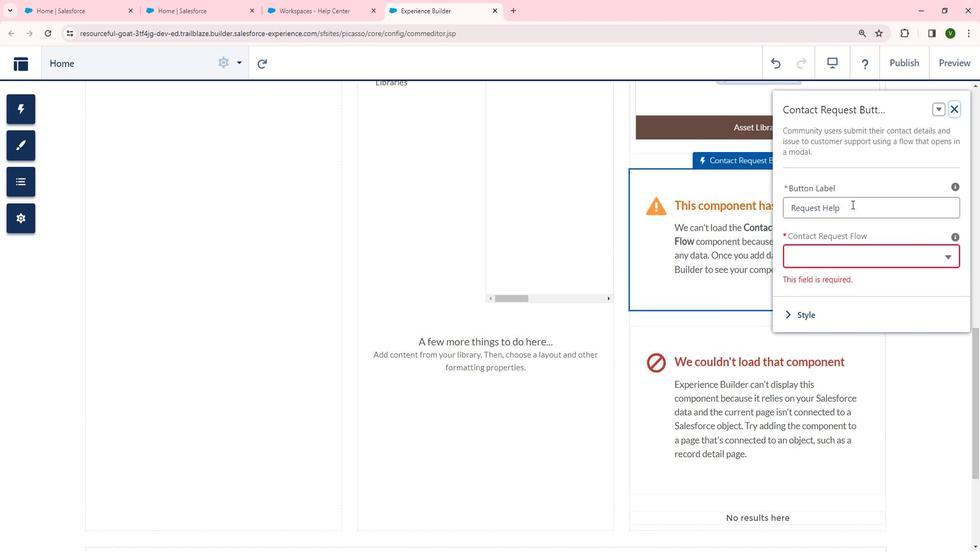 
